 Task: Look for properties with accessible parking spots.
Action: Mouse moved to (1168, 173)
Screenshot: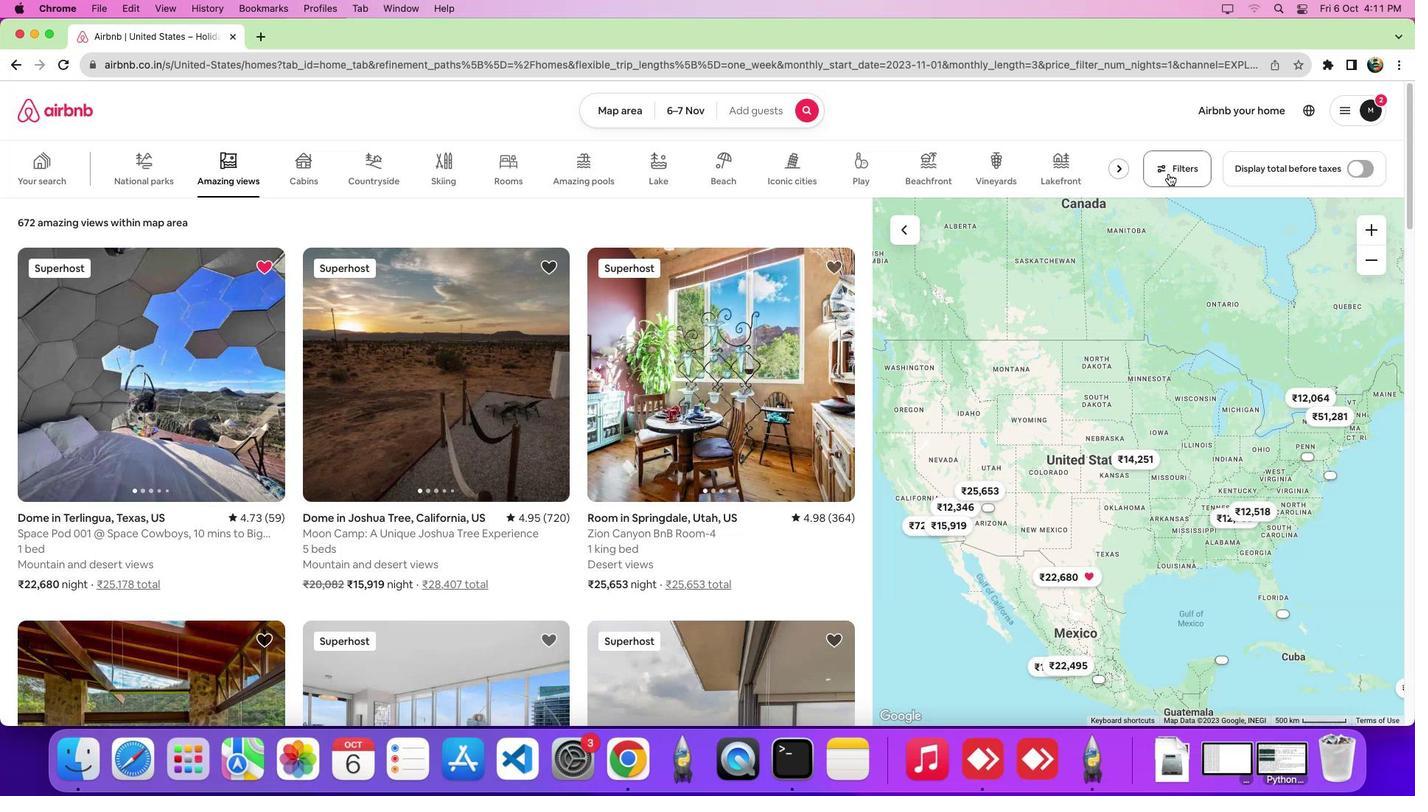
Action: Mouse pressed left at (1168, 173)
Screenshot: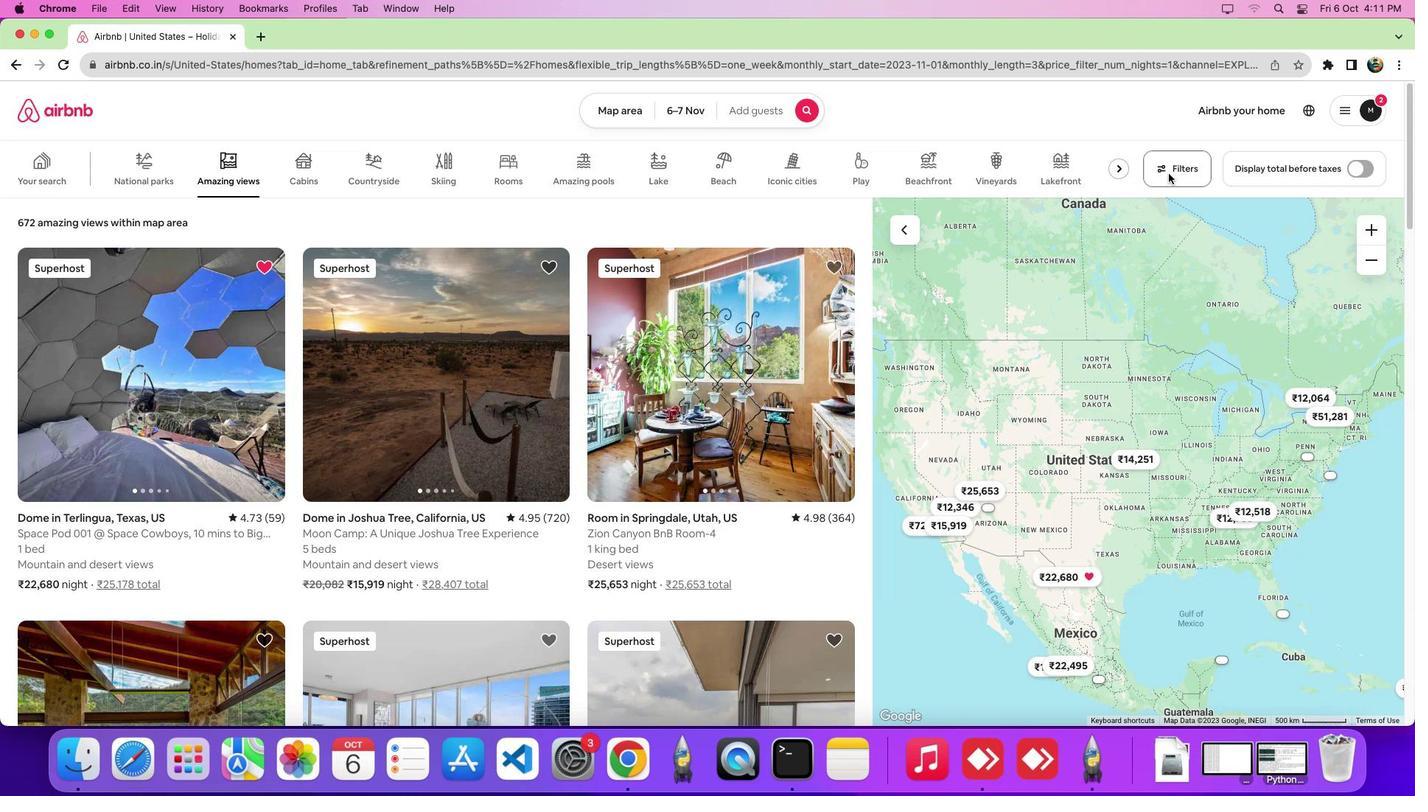 
Action: Mouse pressed left at (1168, 173)
Screenshot: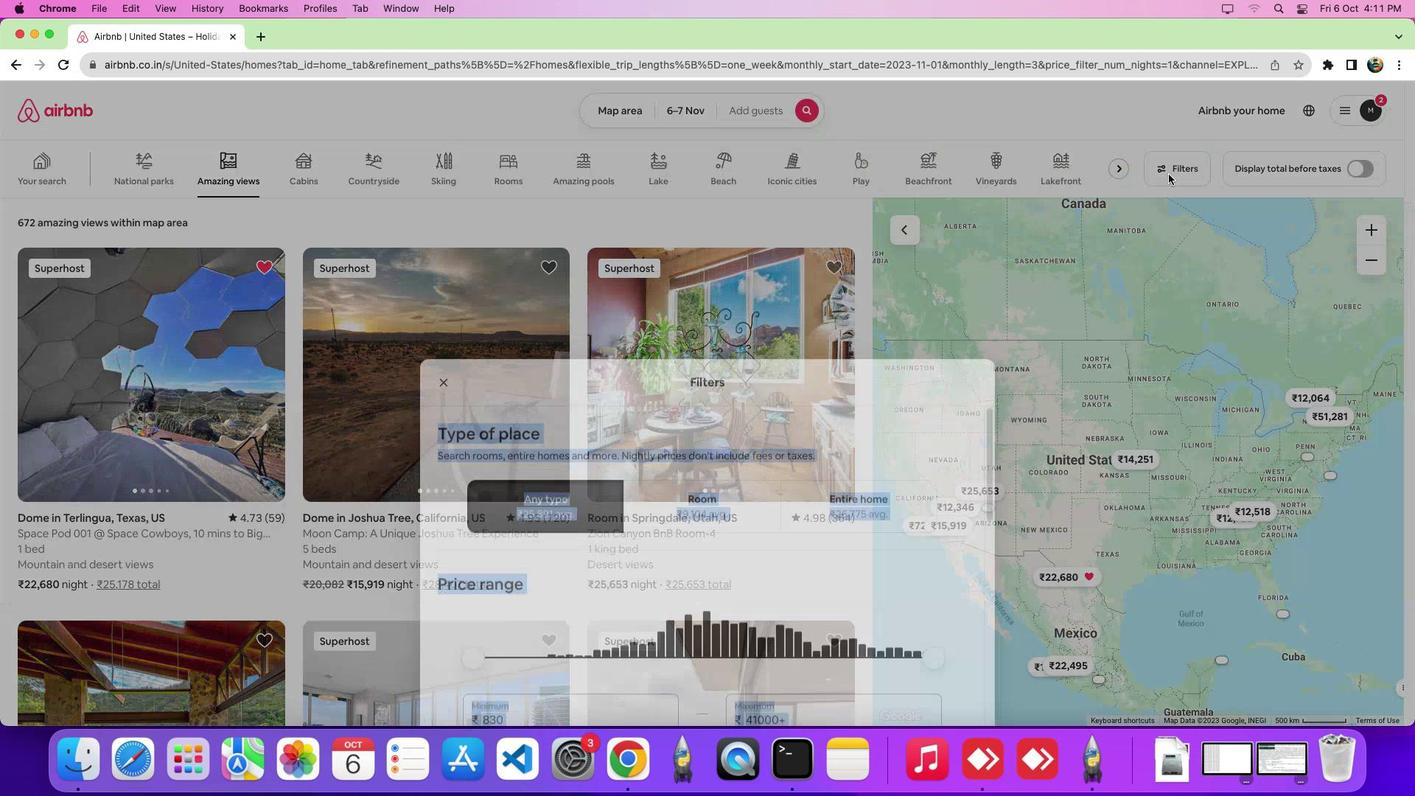 
Action: Mouse moved to (1168, 170)
Screenshot: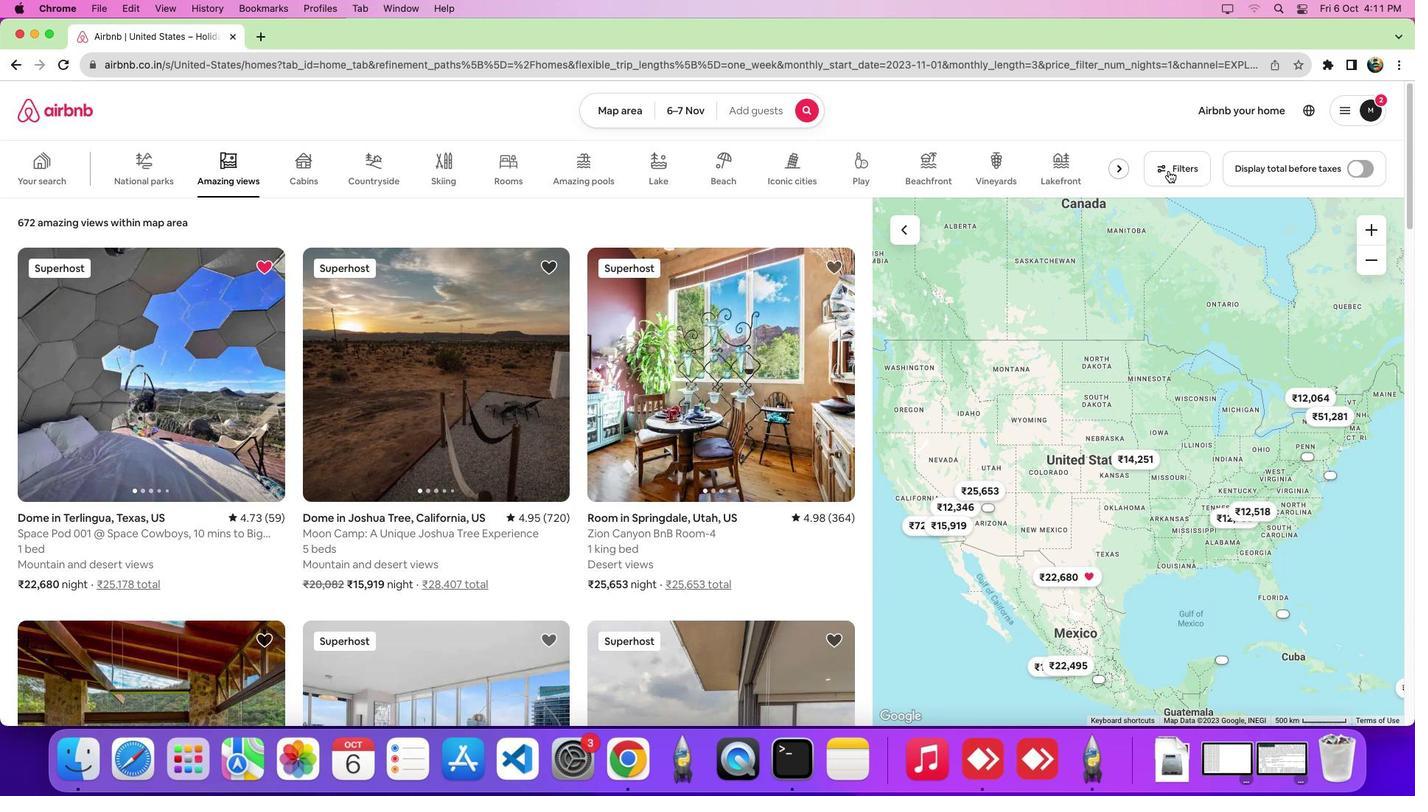 
Action: Mouse pressed left at (1168, 170)
Screenshot: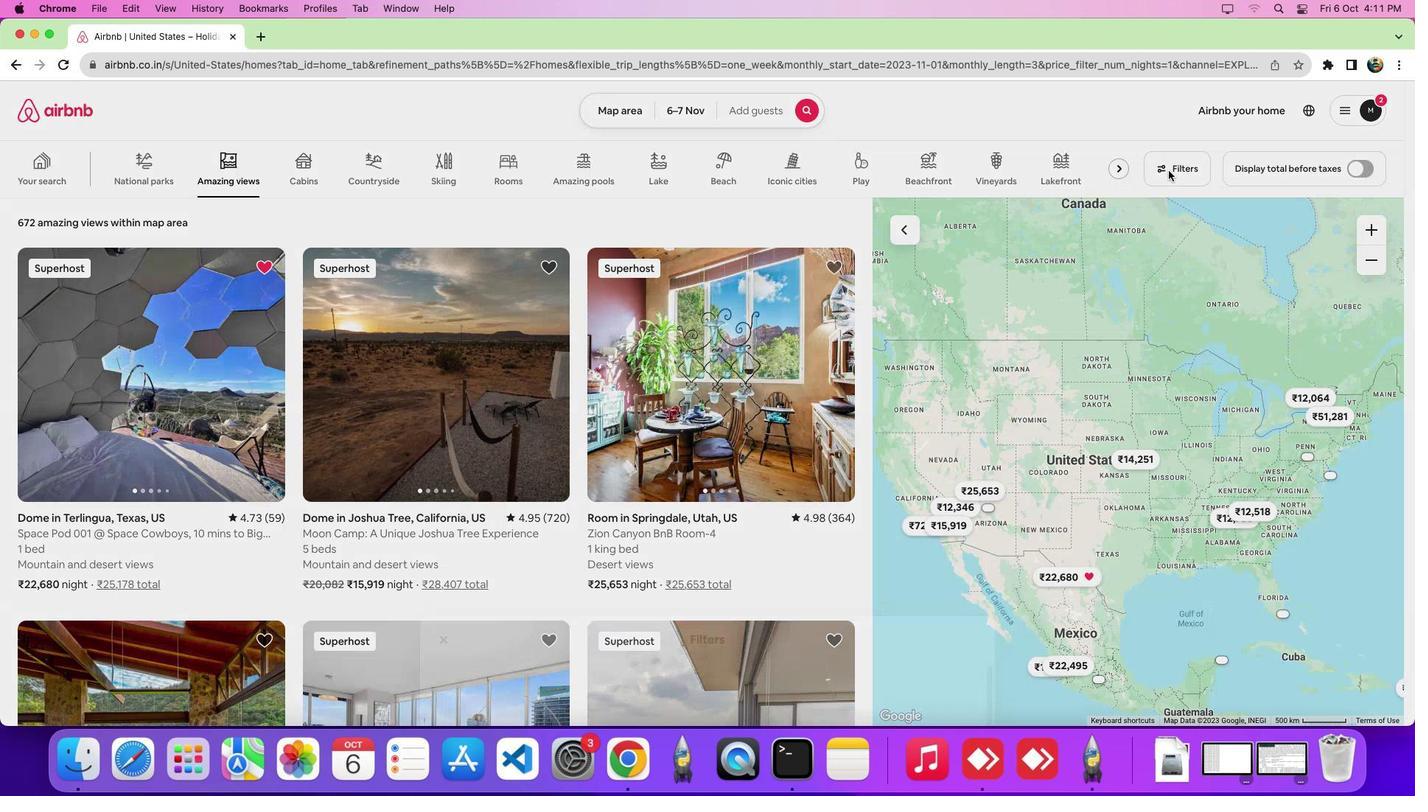 
Action: Mouse moved to (717, 244)
Screenshot: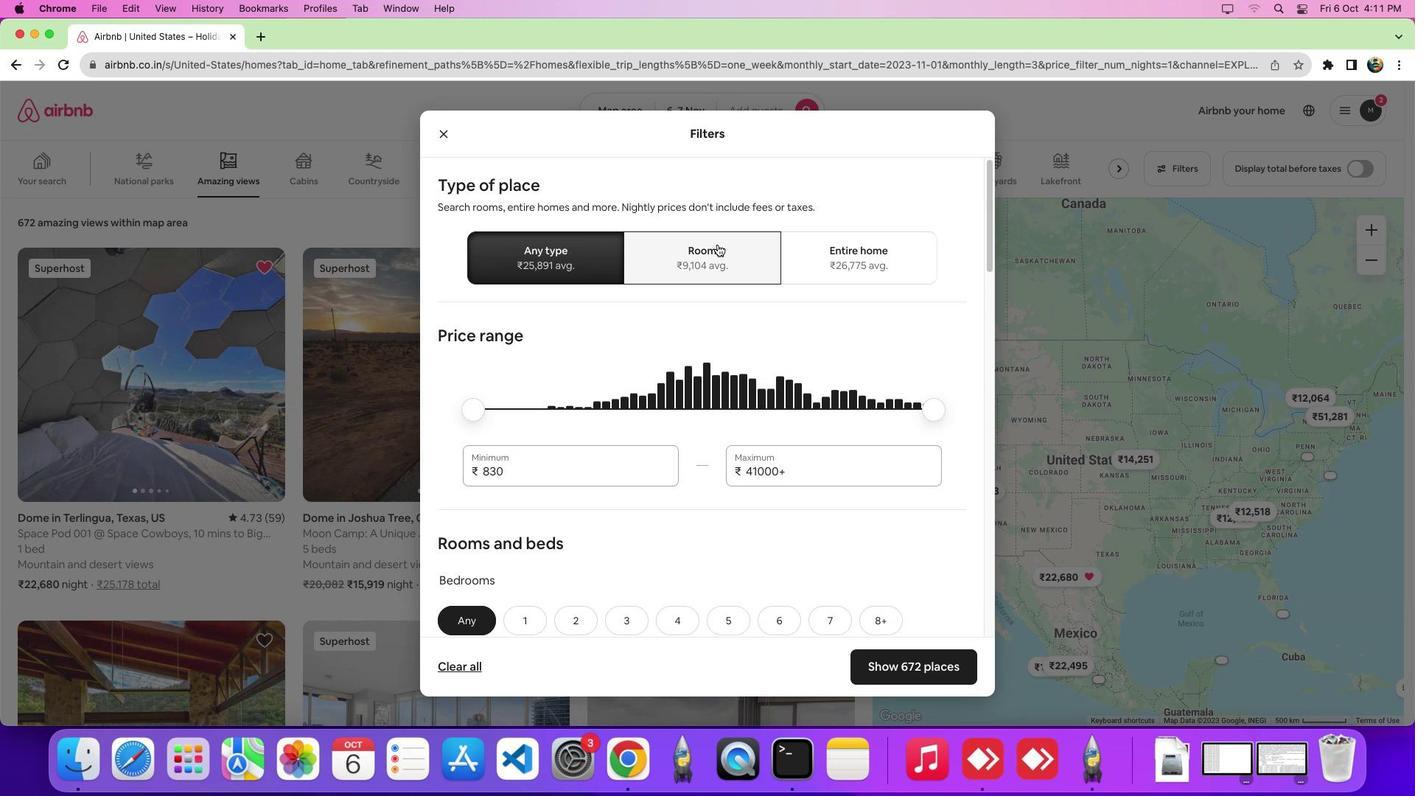 
Action: Mouse pressed left at (717, 244)
Screenshot: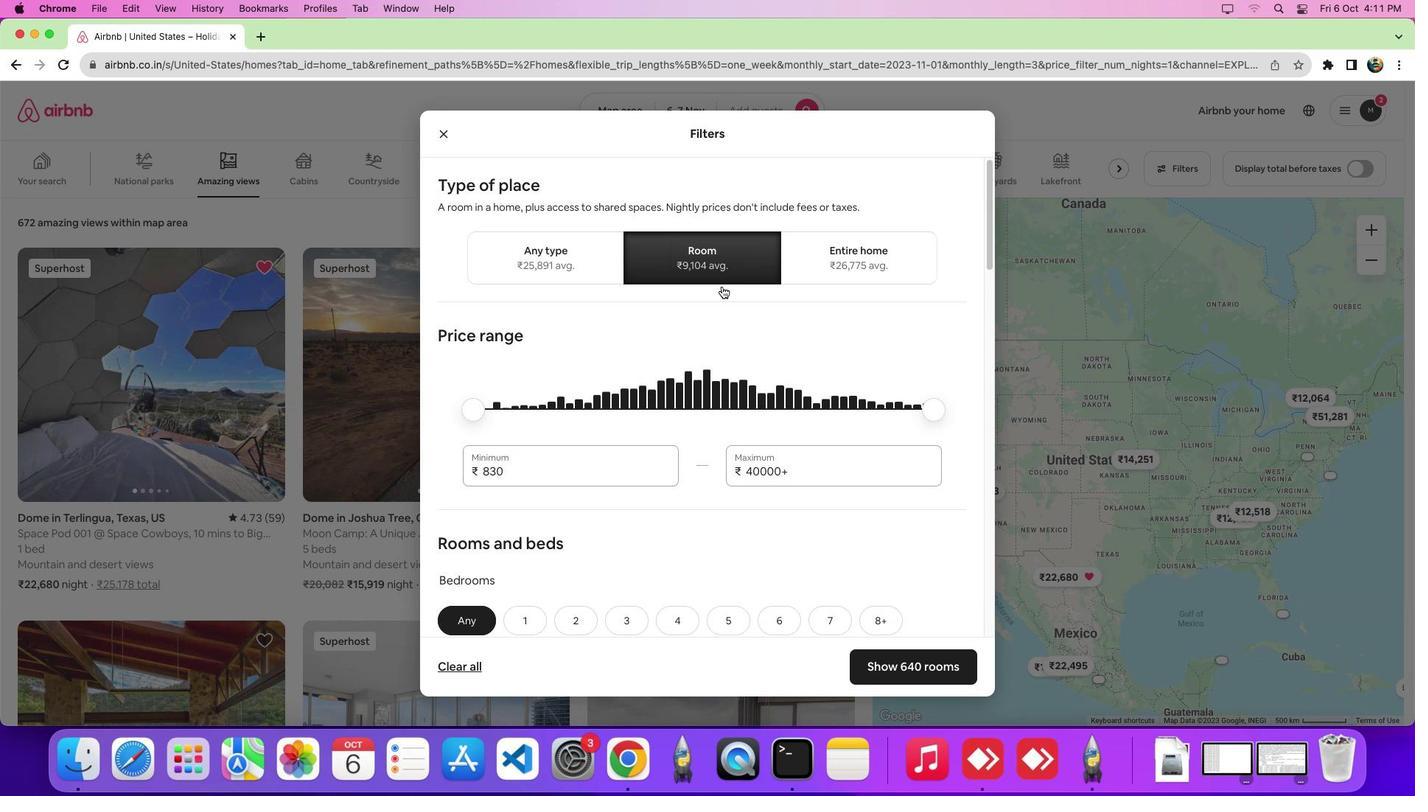 
Action: Mouse moved to (740, 379)
Screenshot: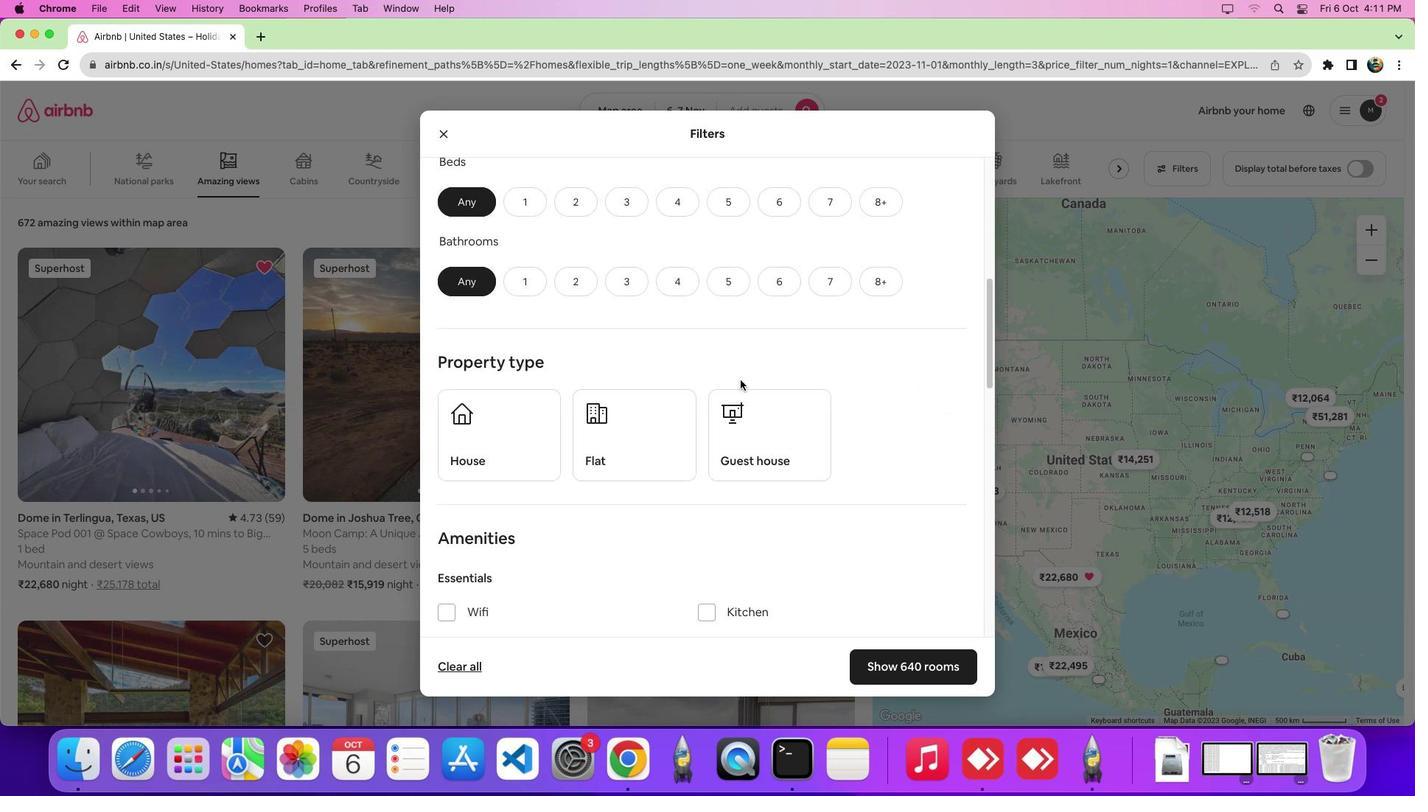 
Action: Mouse scrolled (740, 379) with delta (0, 0)
Screenshot: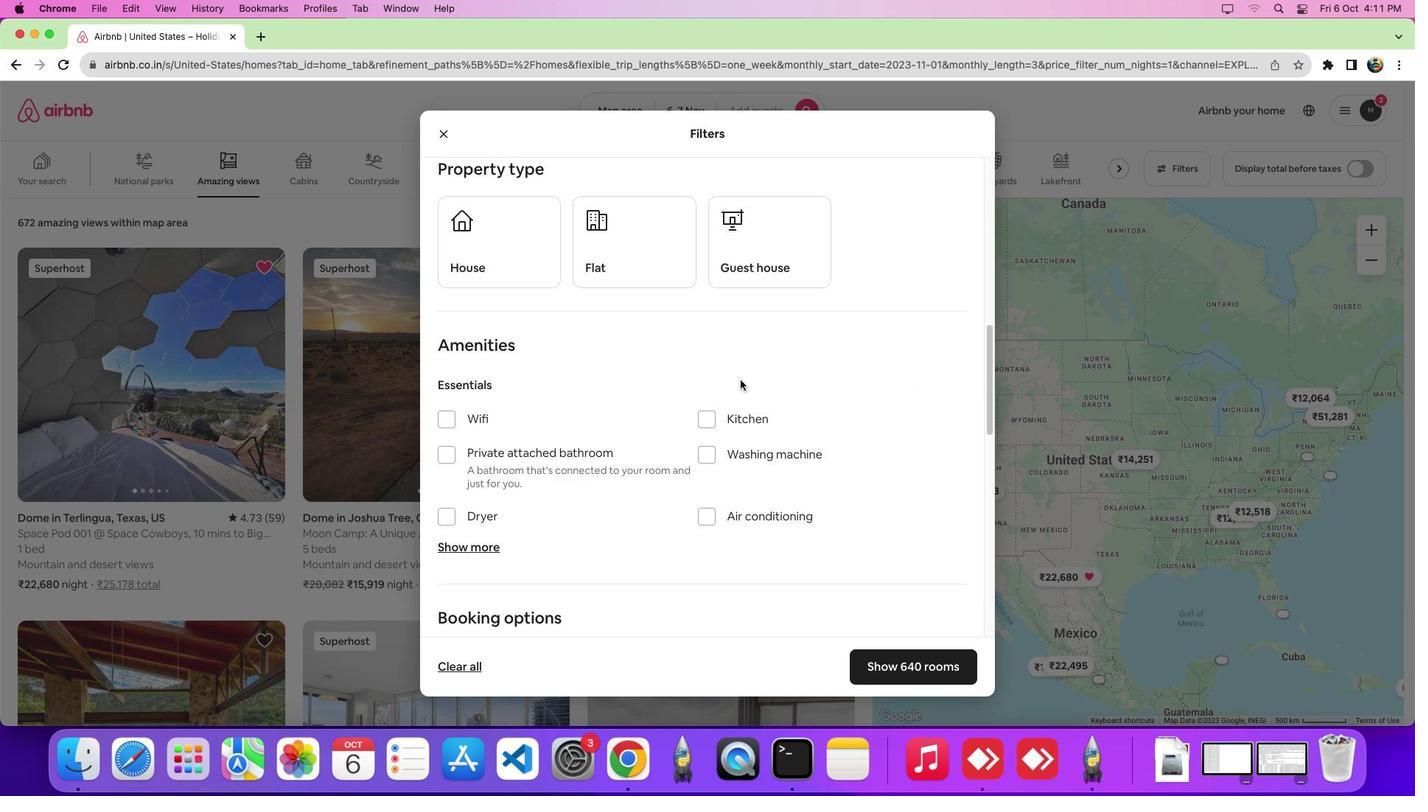 
Action: Mouse scrolled (740, 379) with delta (0, 0)
Screenshot: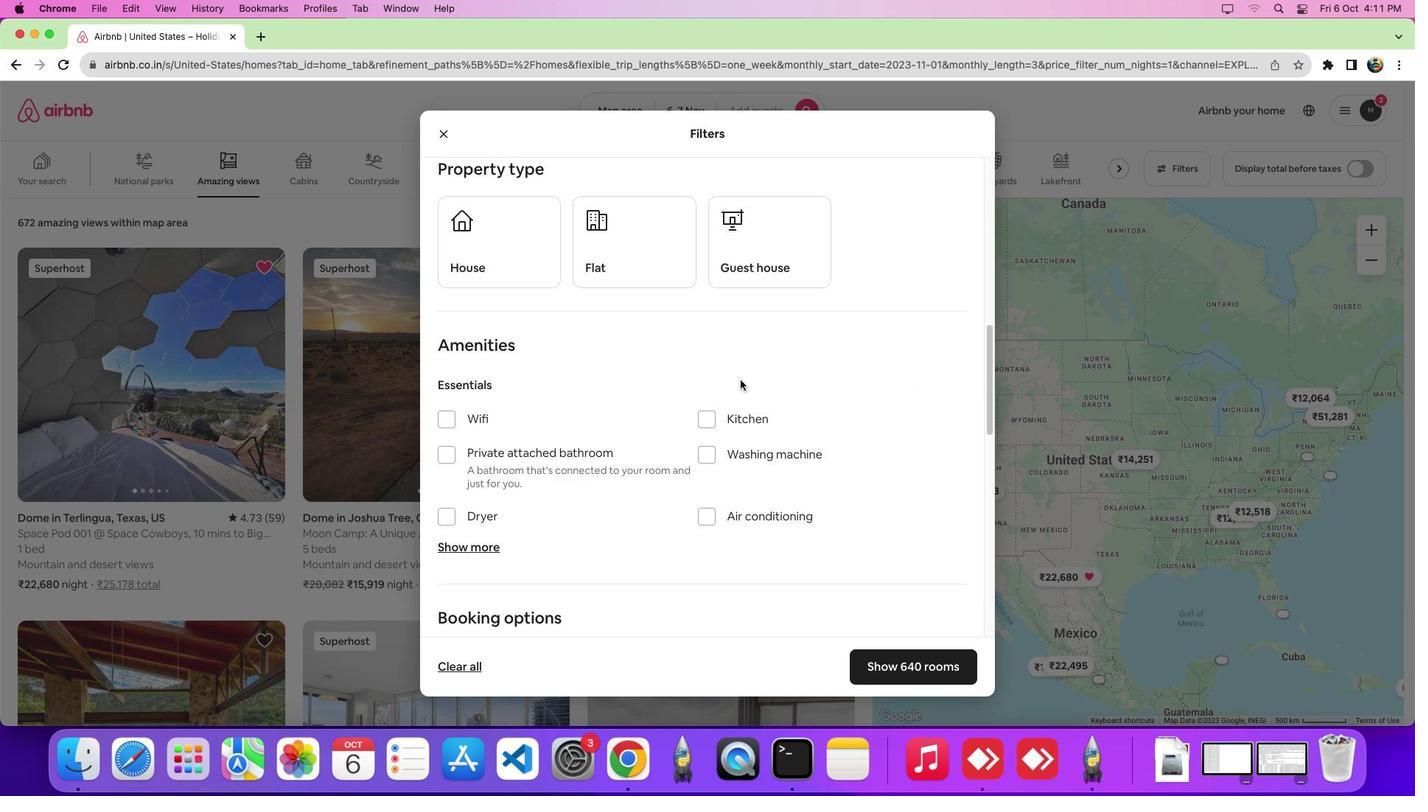 
Action: Mouse scrolled (740, 379) with delta (0, -6)
Screenshot: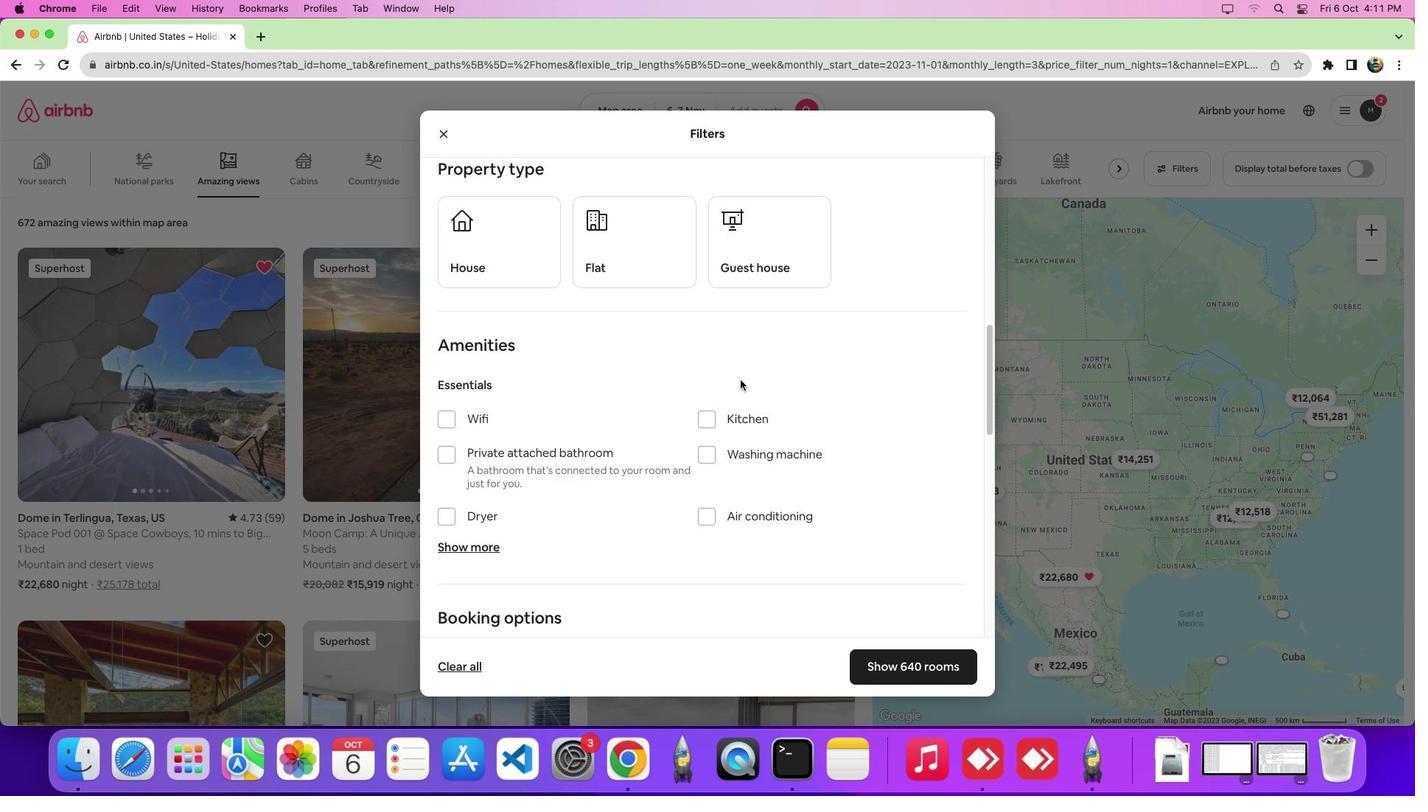 
Action: Mouse scrolled (740, 379) with delta (0, -8)
Screenshot: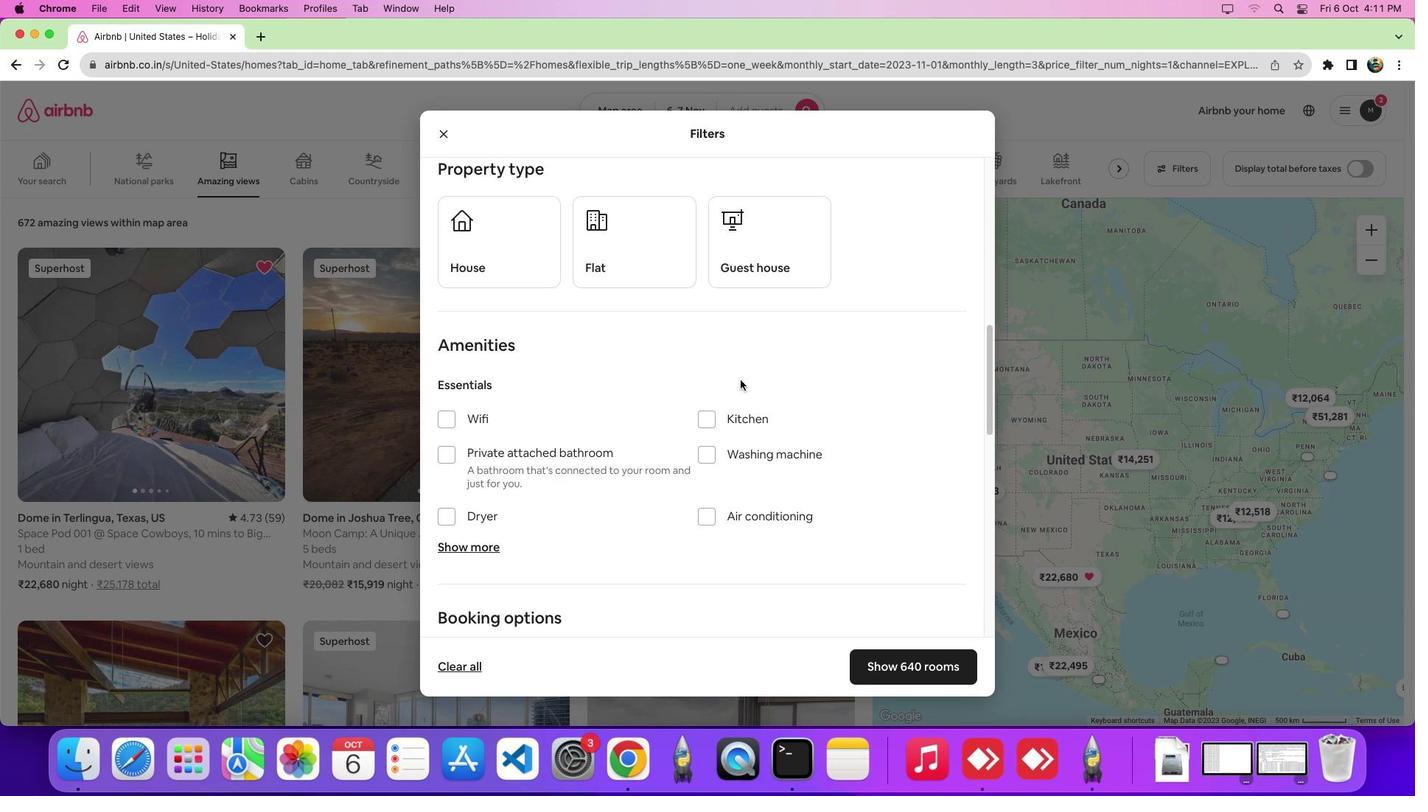 
Action: Mouse scrolled (740, 379) with delta (0, 0)
Screenshot: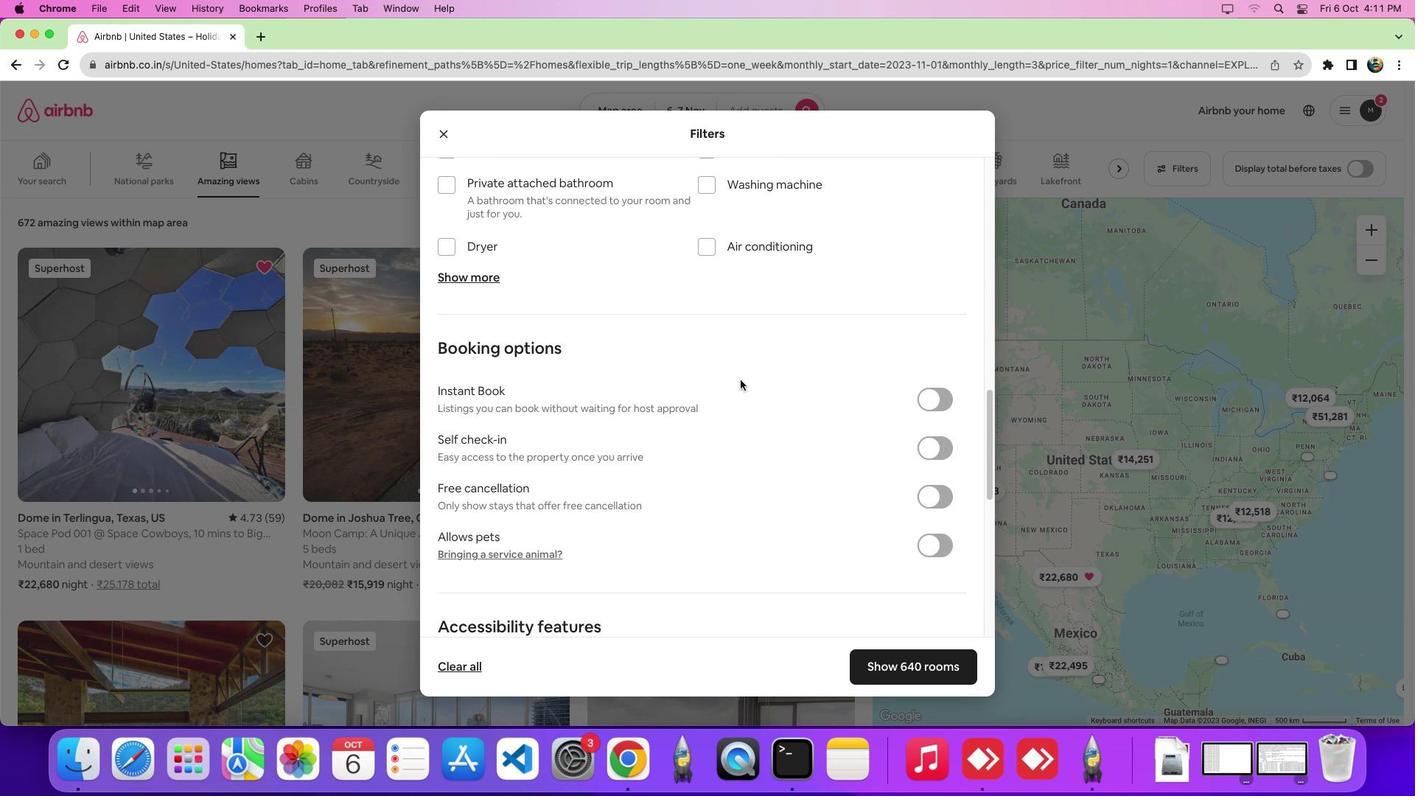 
Action: Mouse scrolled (740, 379) with delta (0, 0)
Screenshot: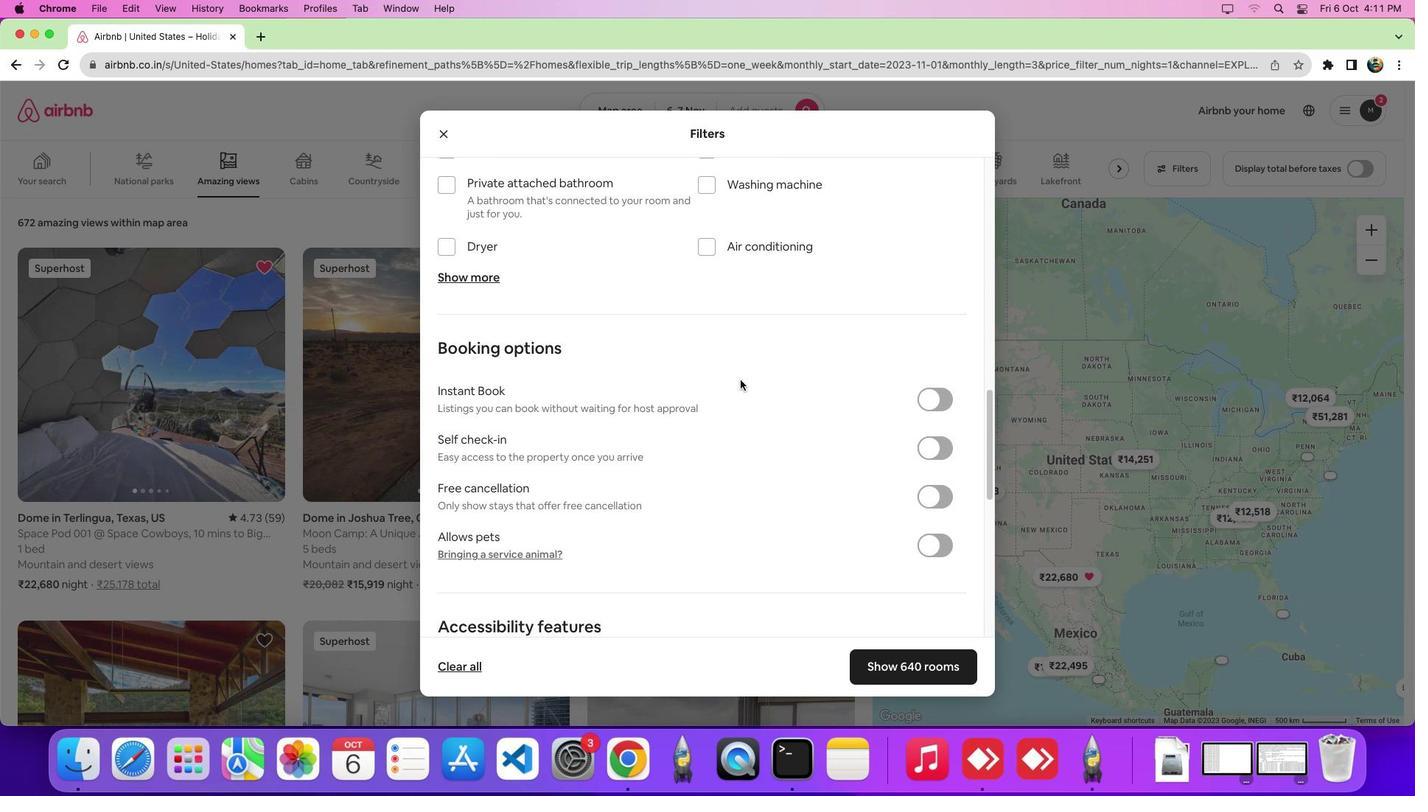 
Action: Mouse scrolled (740, 379) with delta (0, -5)
Screenshot: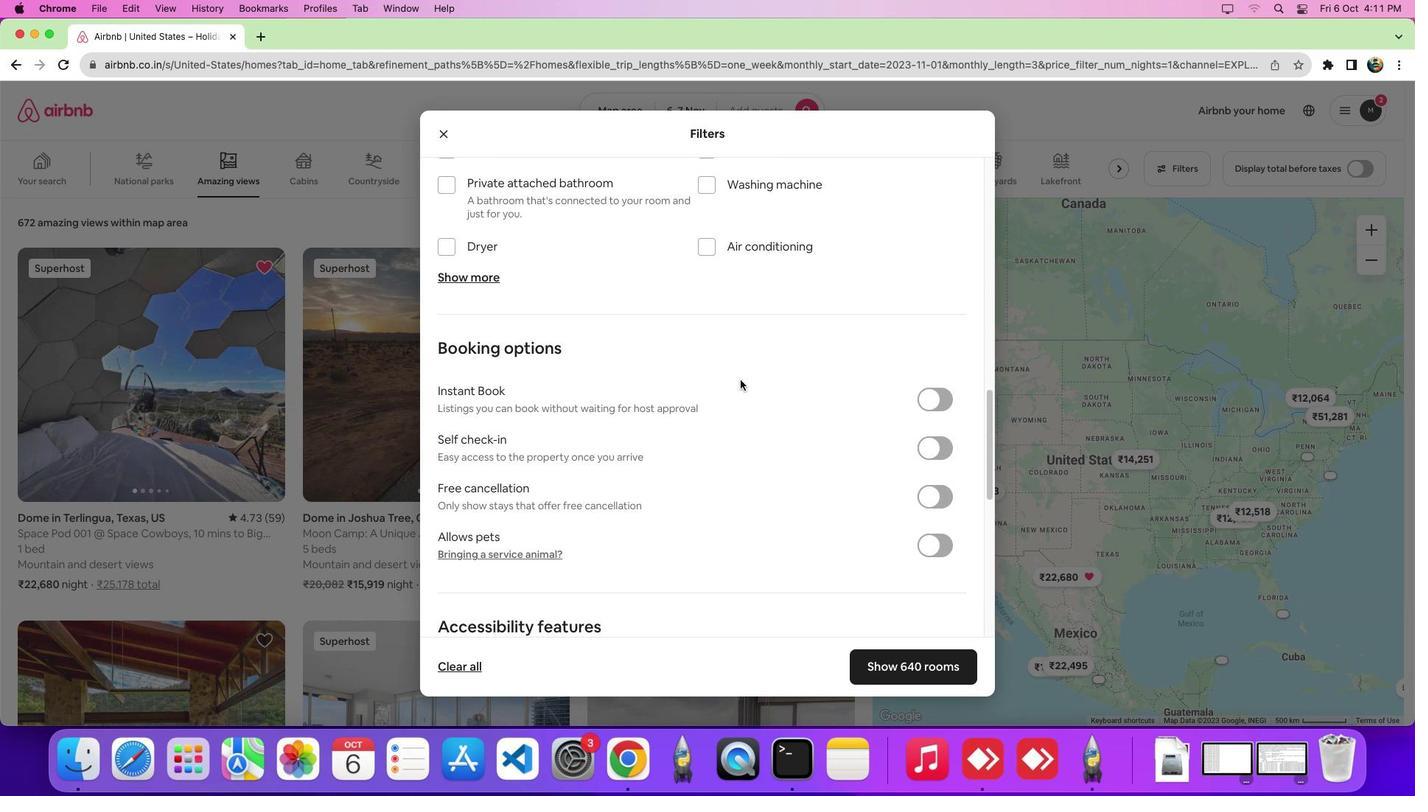 
Action: Mouse scrolled (740, 379) with delta (0, 0)
Screenshot: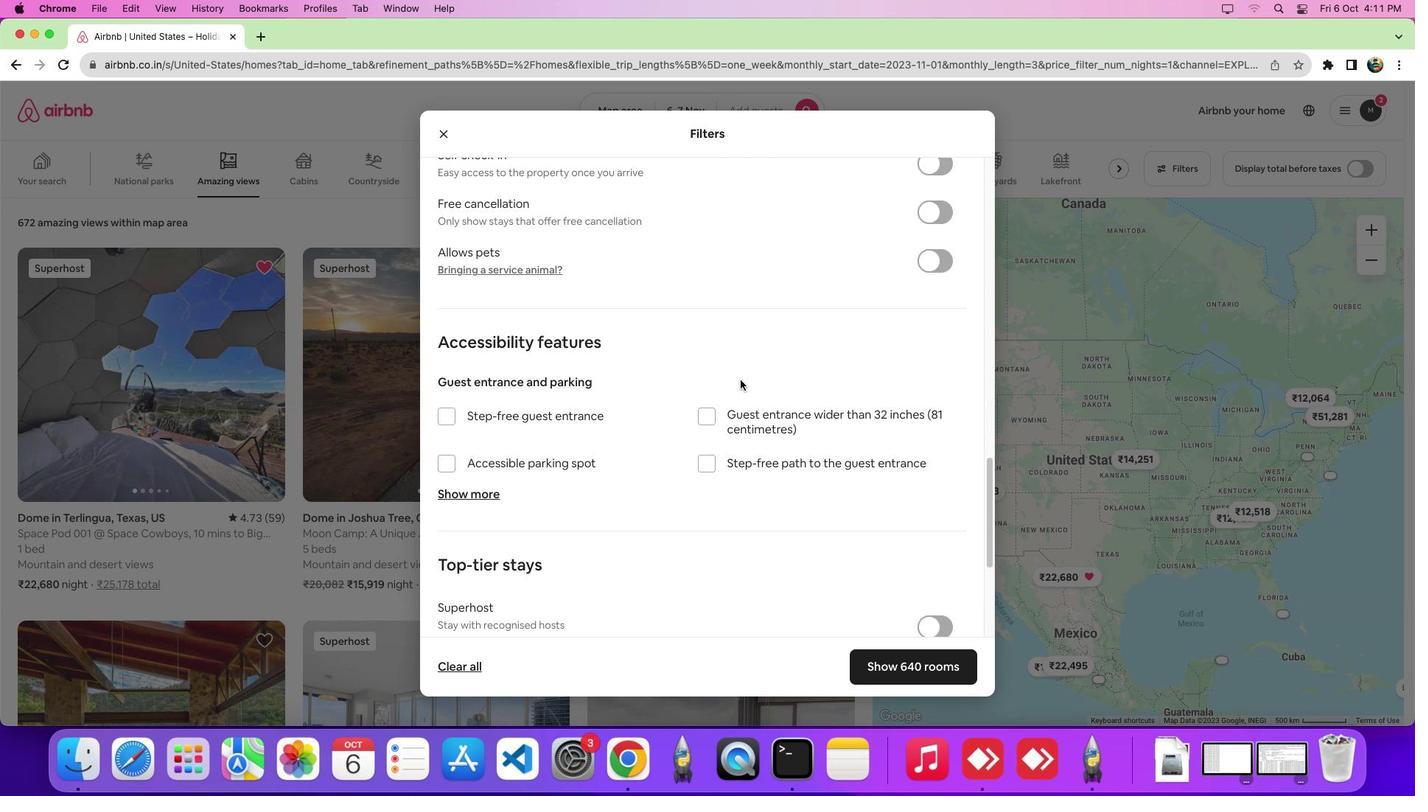 
Action: Mouse scrolled (740, 379) with delta (0, 0)
Screenshot: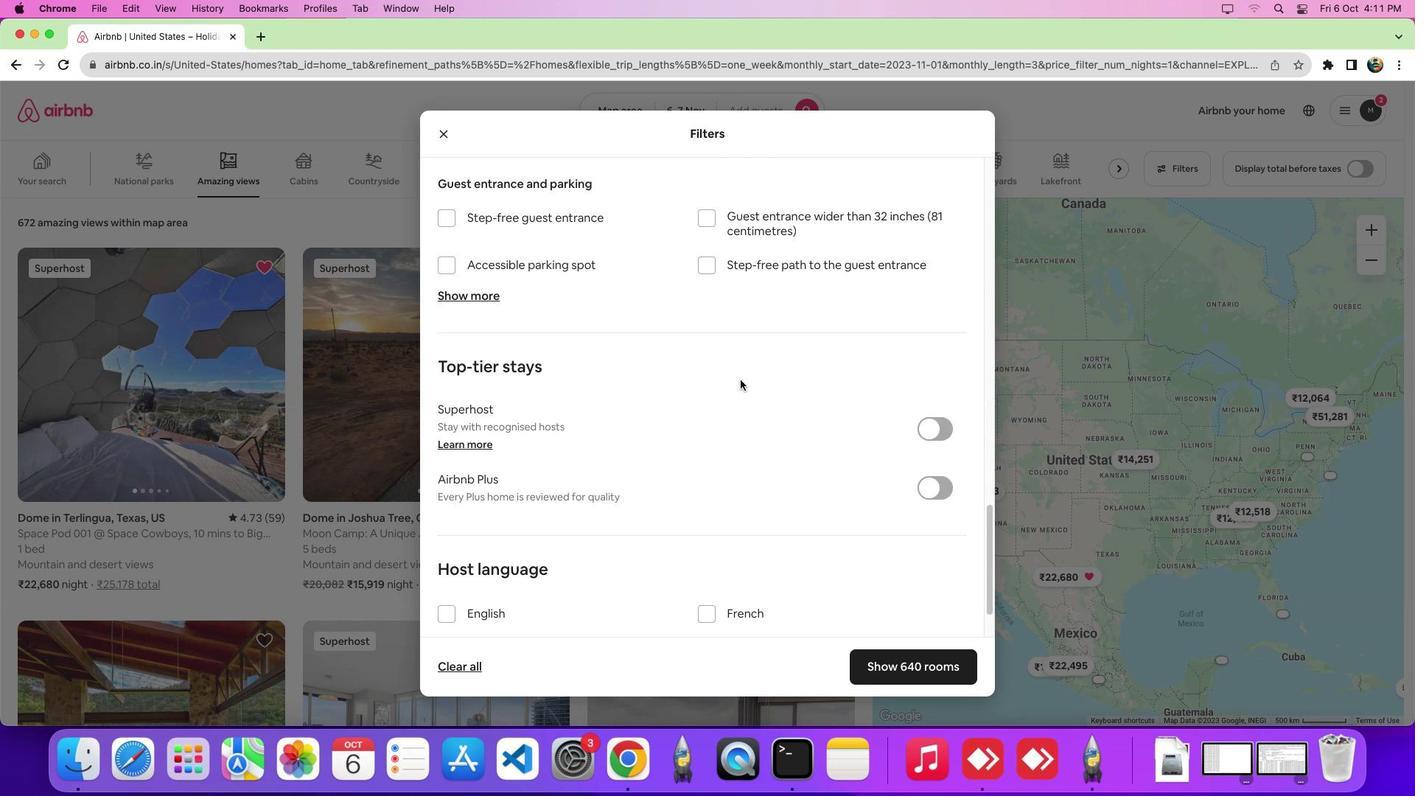 
Action: Mouse scrolled (740, 379) with delta (0, -5)
Screenshot: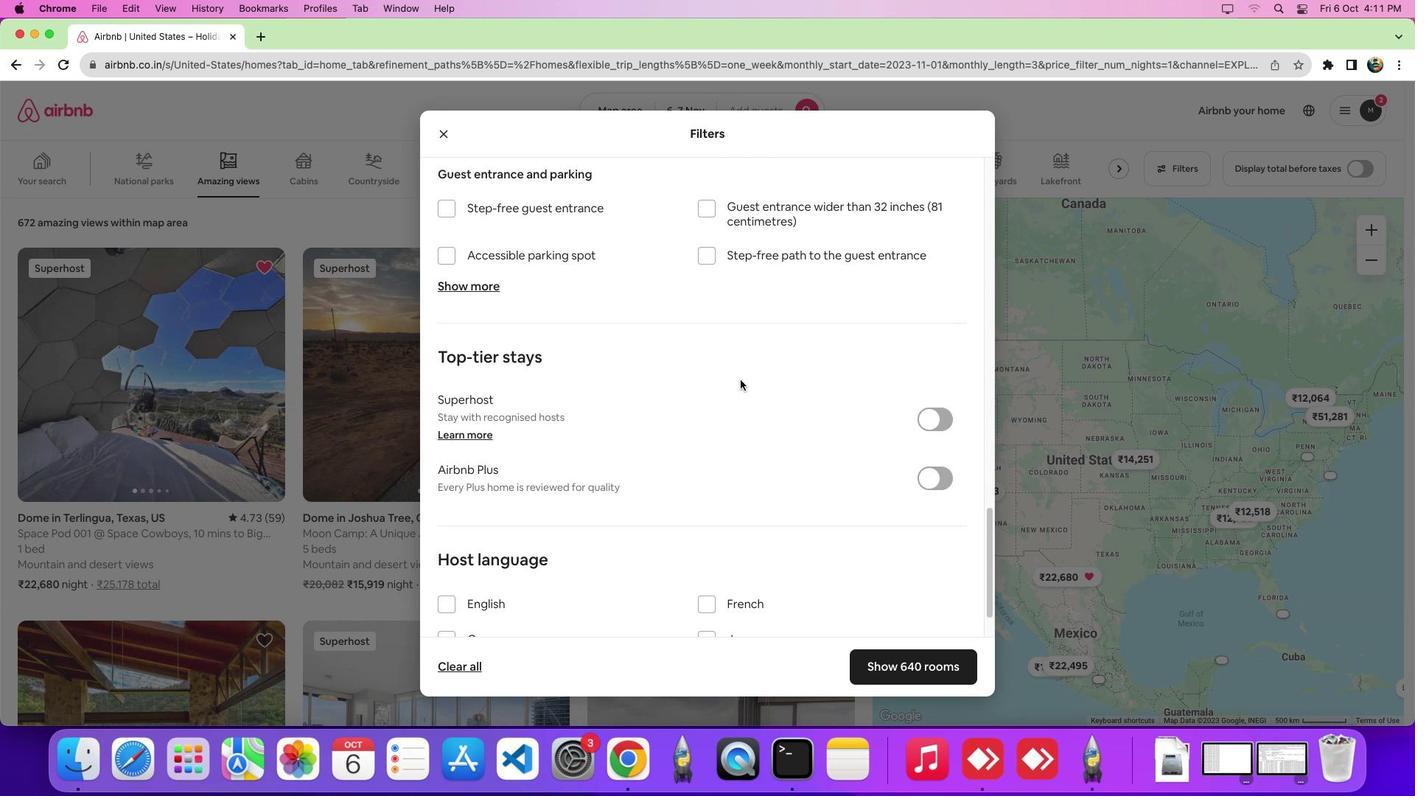 
Action: Mouse scrolled (740, 379) with delta (0, -5)
Screenshot: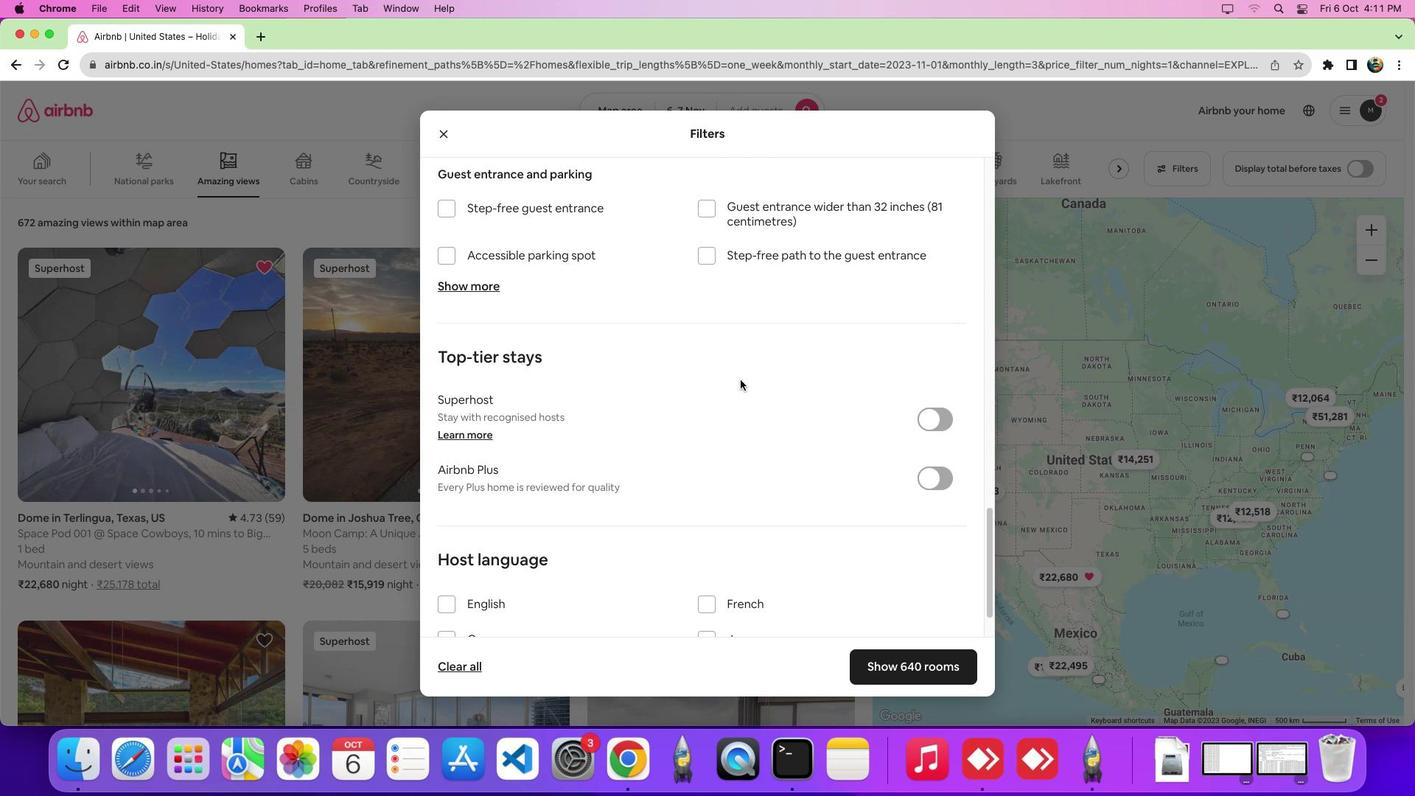 
Action: Mouse scrolled (740, 379) with delta (0, 0)
Screenshot: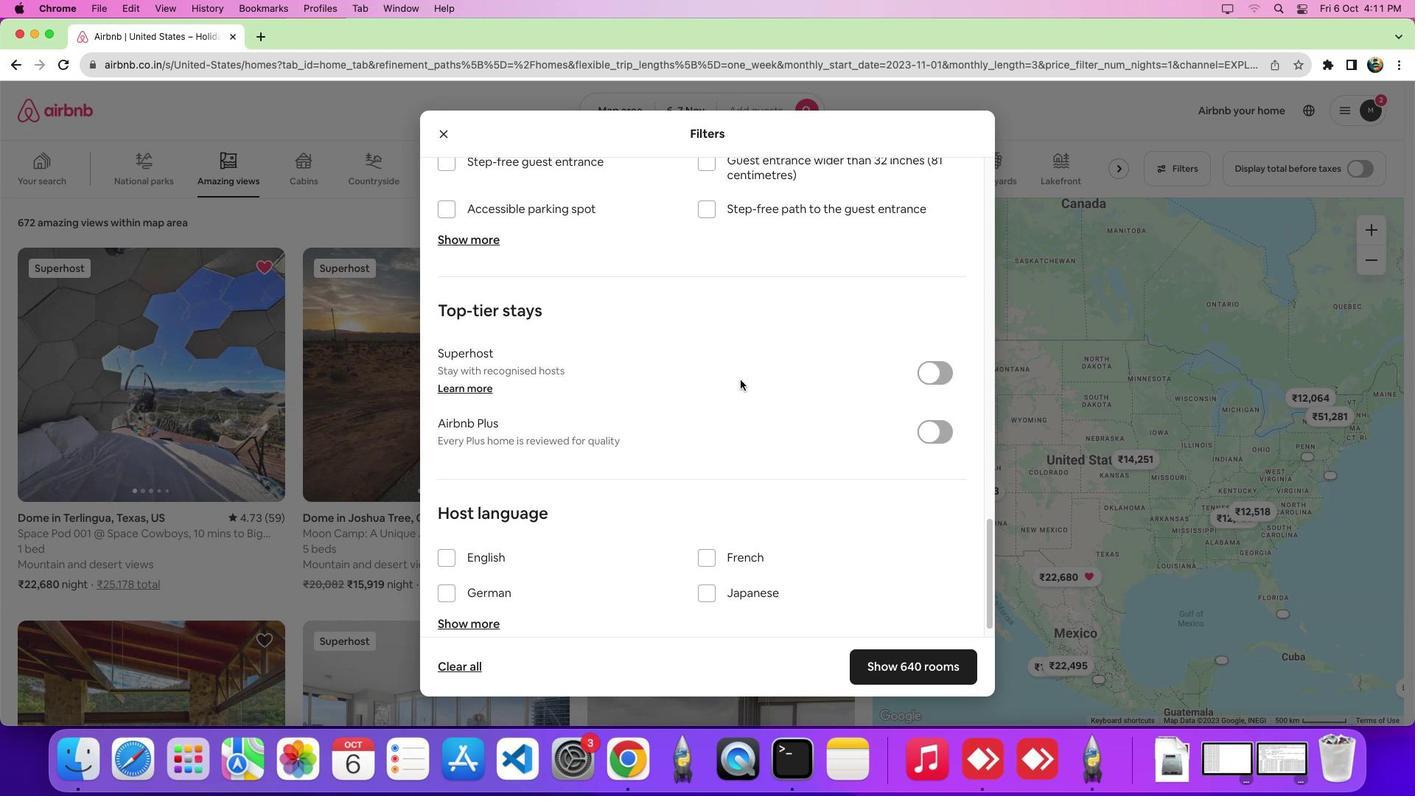
Action: Mouse scrolled (740, 379) with delta (0, 0)
Screenshot: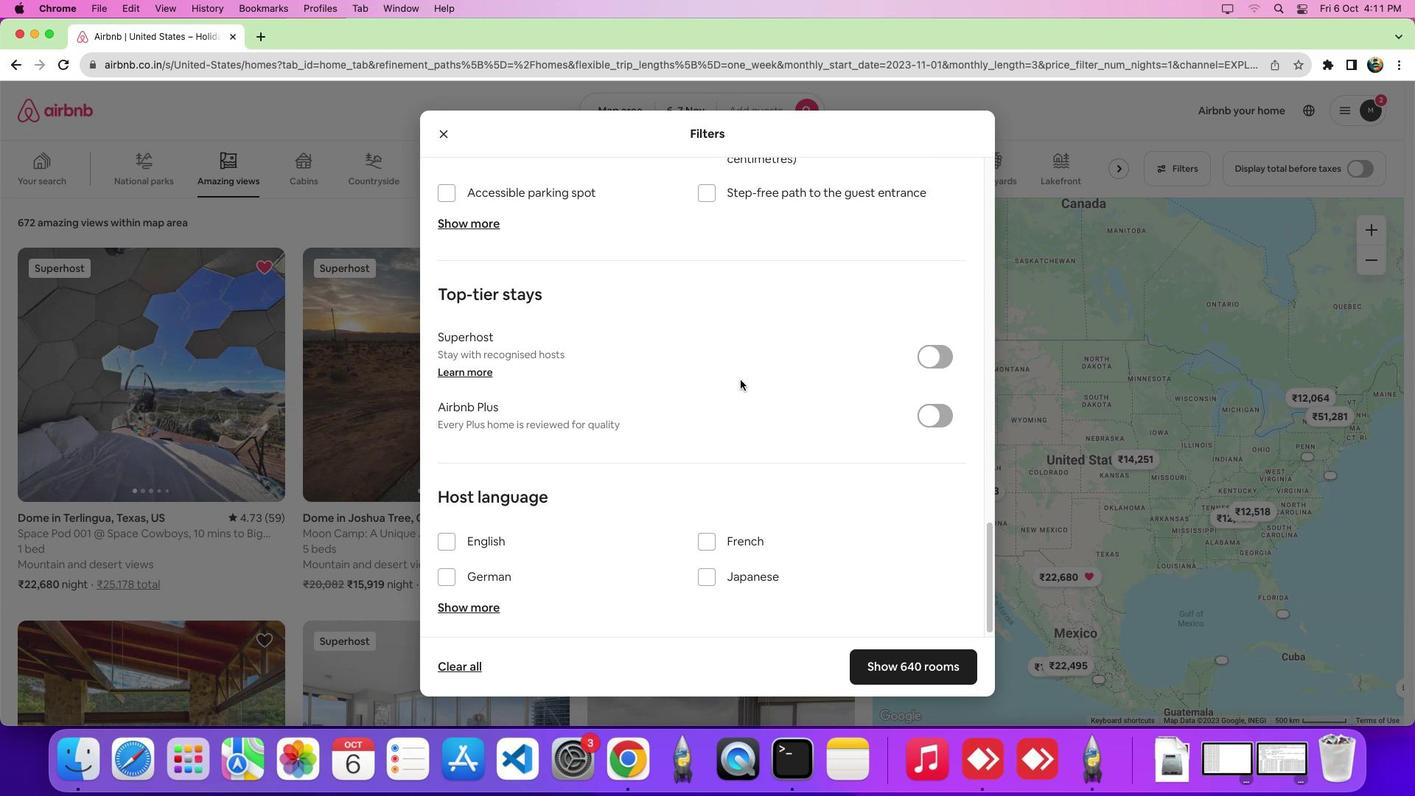 
Action: Mouse scrolled (740, 379) with delta (0, -1)
Screenshot: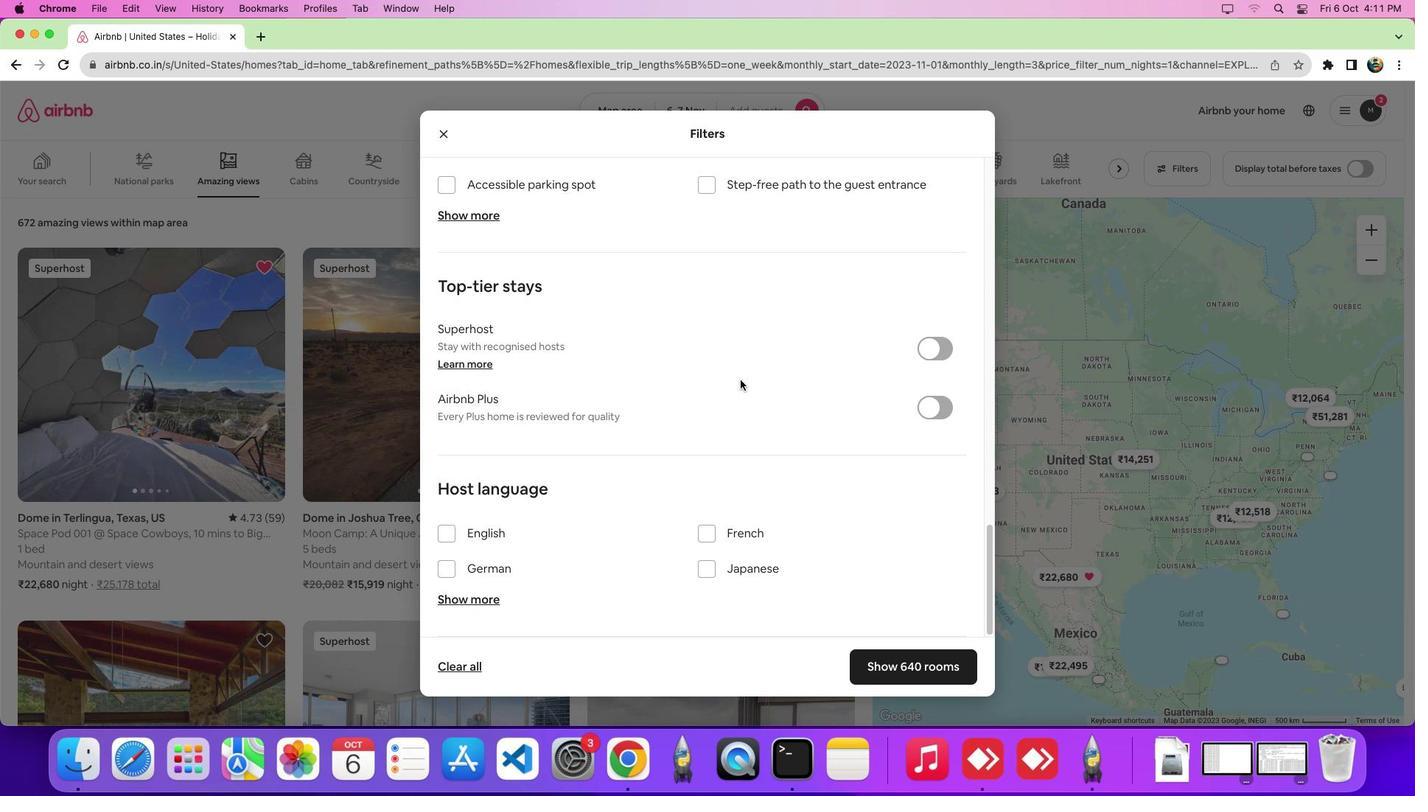 
Action: Mouse scrolled (740, 379) with delta (0, 0)
Screenshot: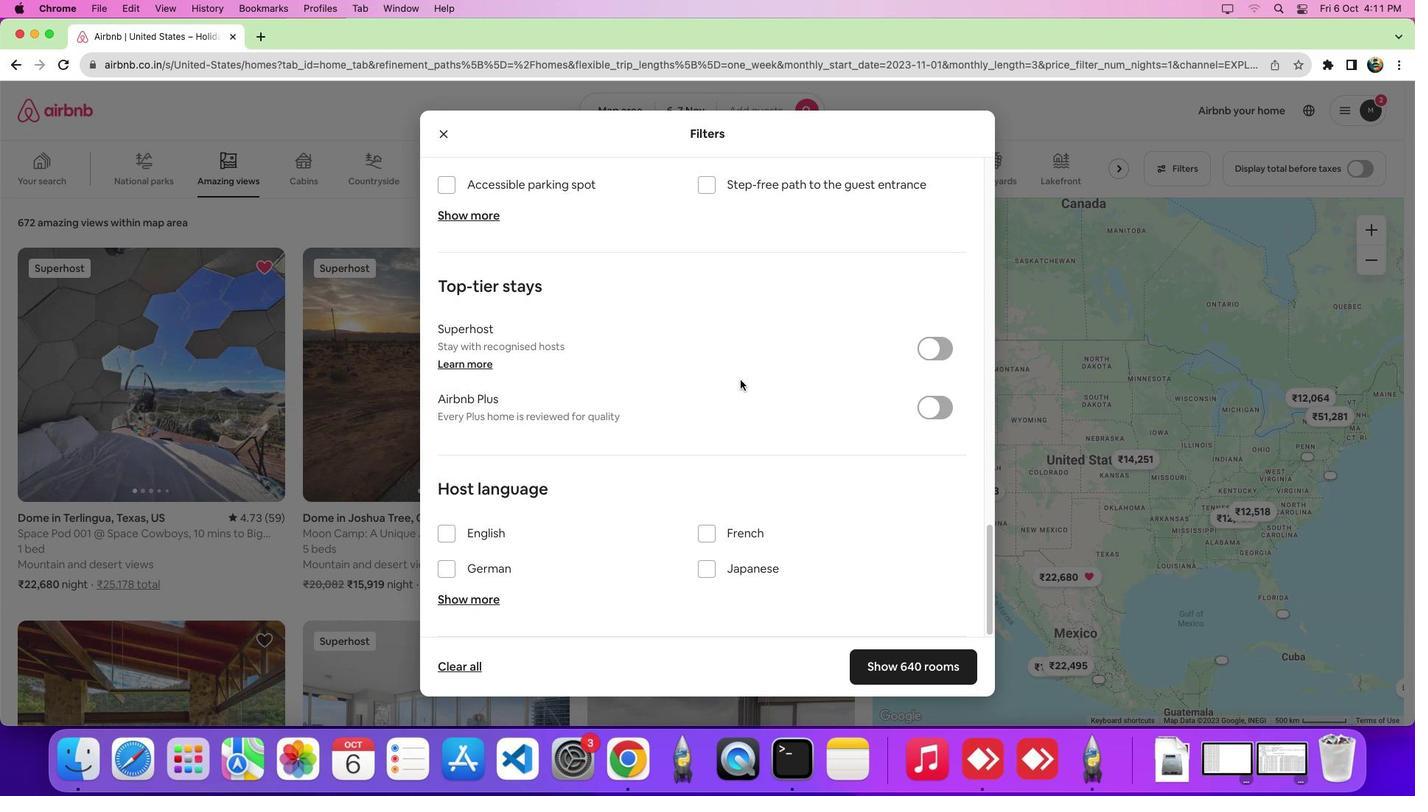 
Action: Mouse scrolled (740, 379) with delta (0, 0)
Screenshot: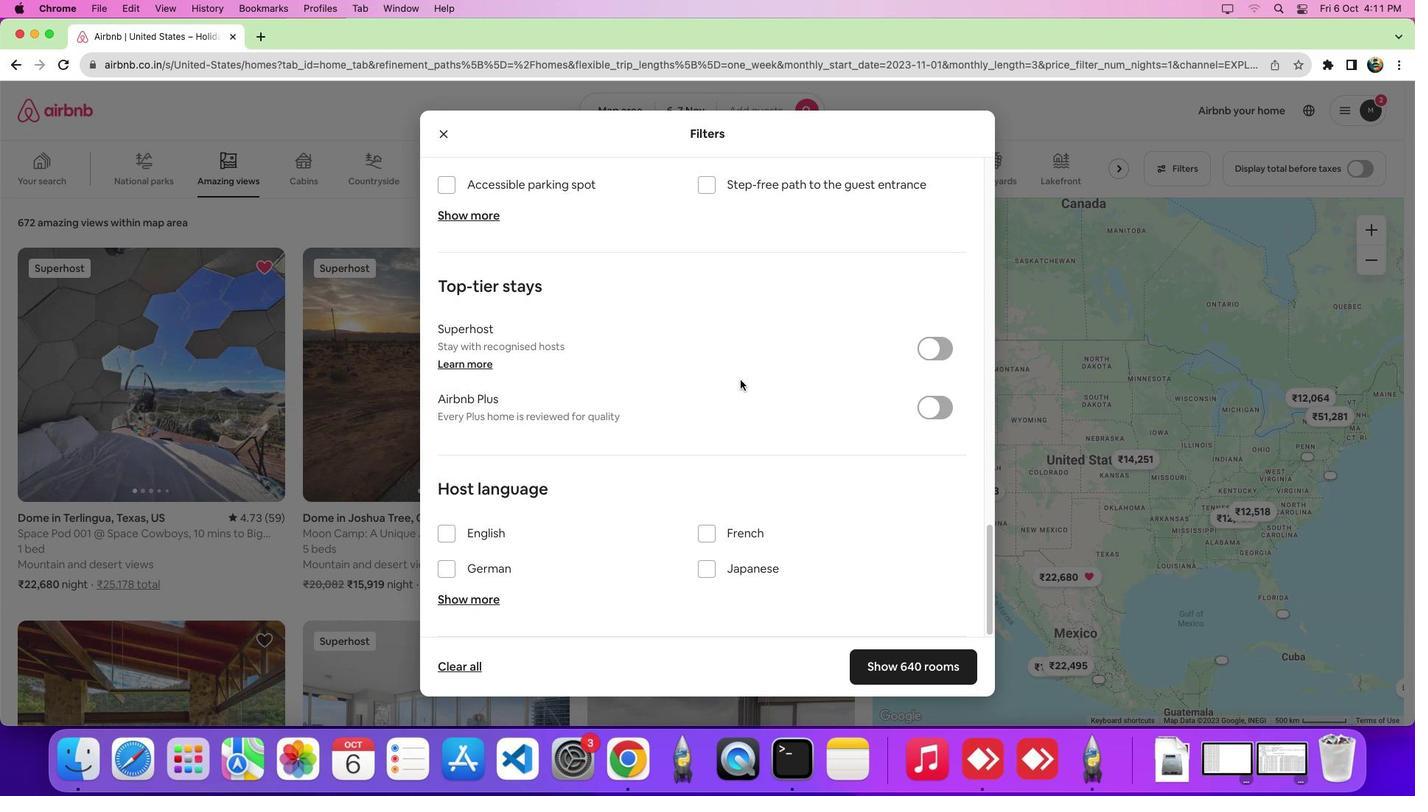 
Action: Mouse scrolled (740, 379) with delta (0, 0)
Screenshot: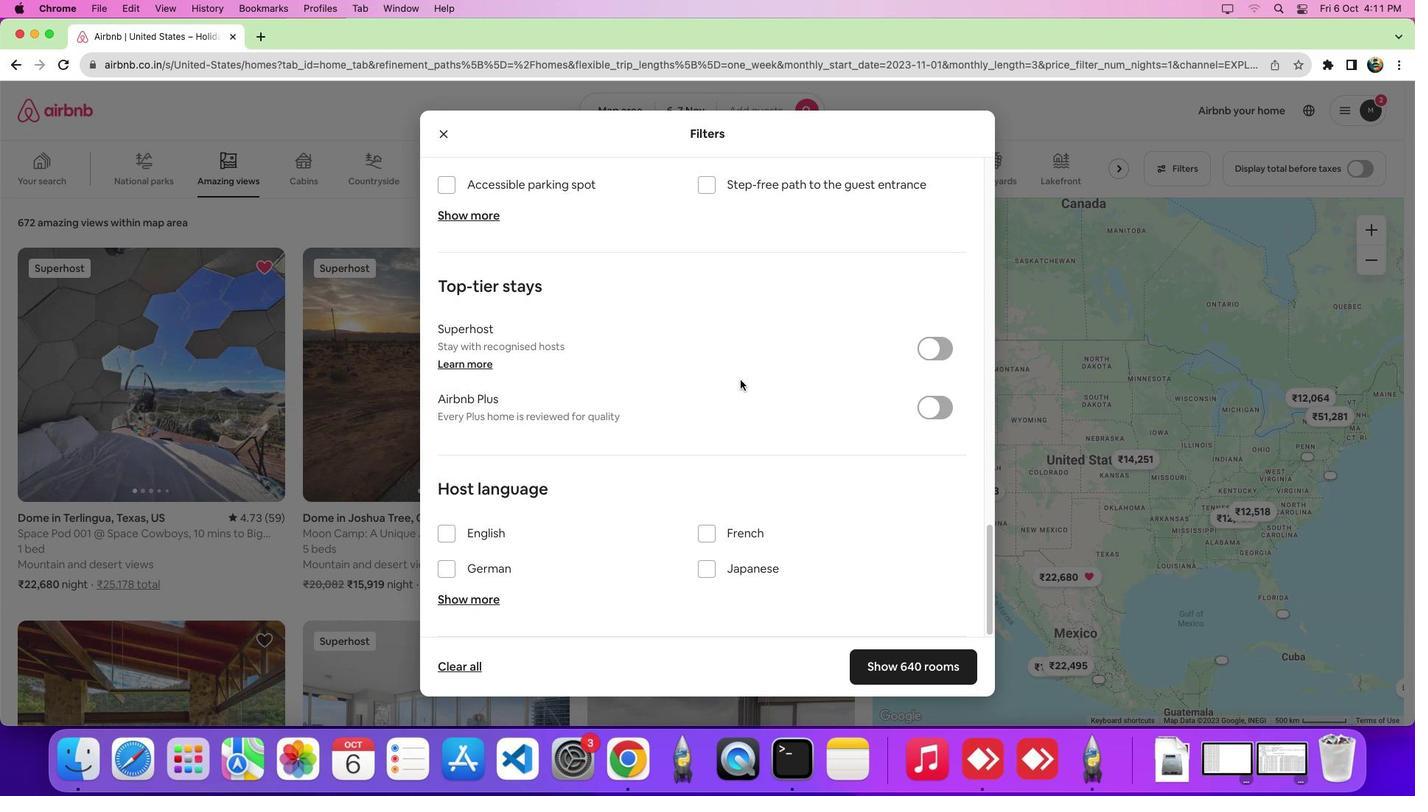 
Action: Mouse scrolled (740, 379) with delta (0, -5)
Screenshot: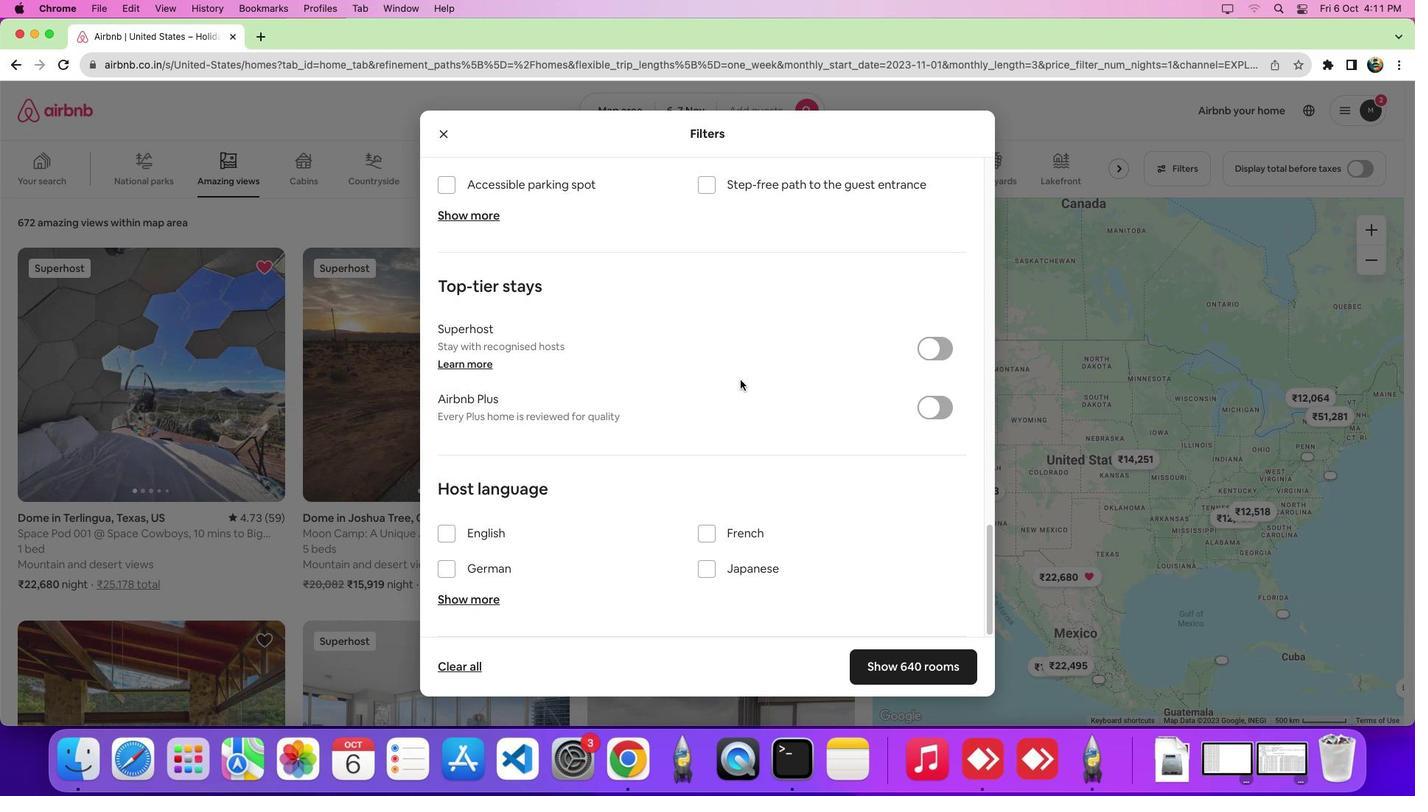 
Action: Mouse moved to (744, 355)
Screenshot: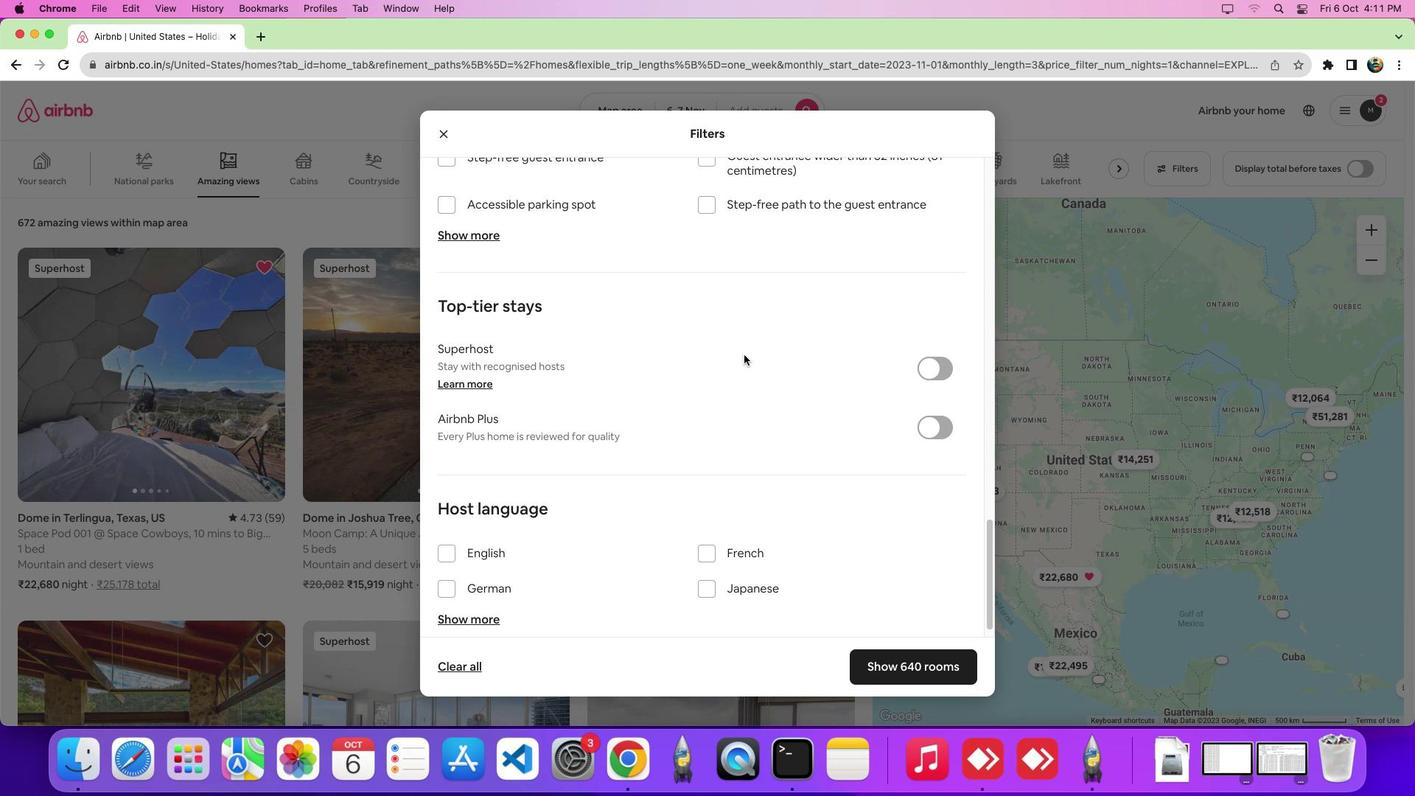 
Action: Mouse scrolled (744, 355) with delta (0, 0)
Screenshot: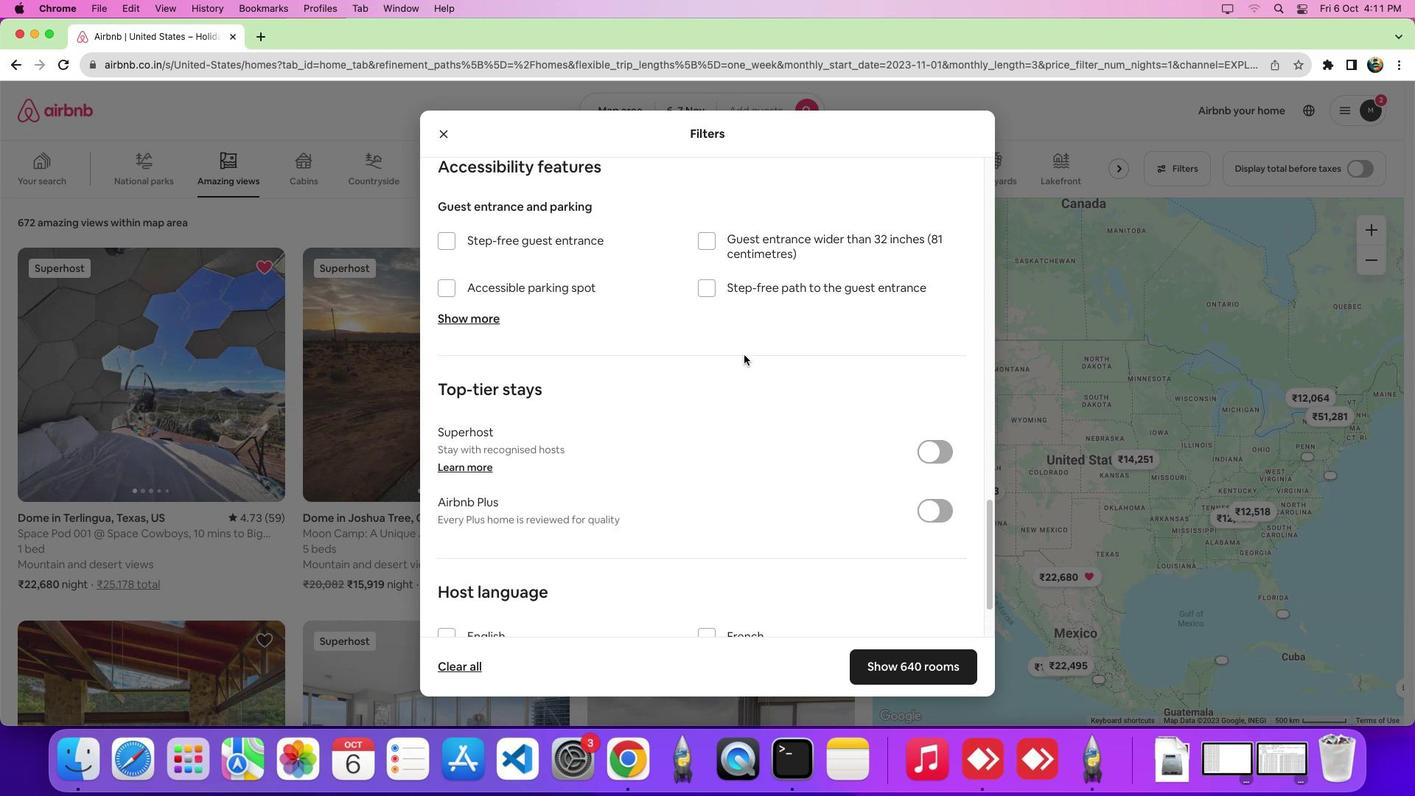 
Action: Mouse scrolled (744, 355) with delta (0, 0)
Screenshot: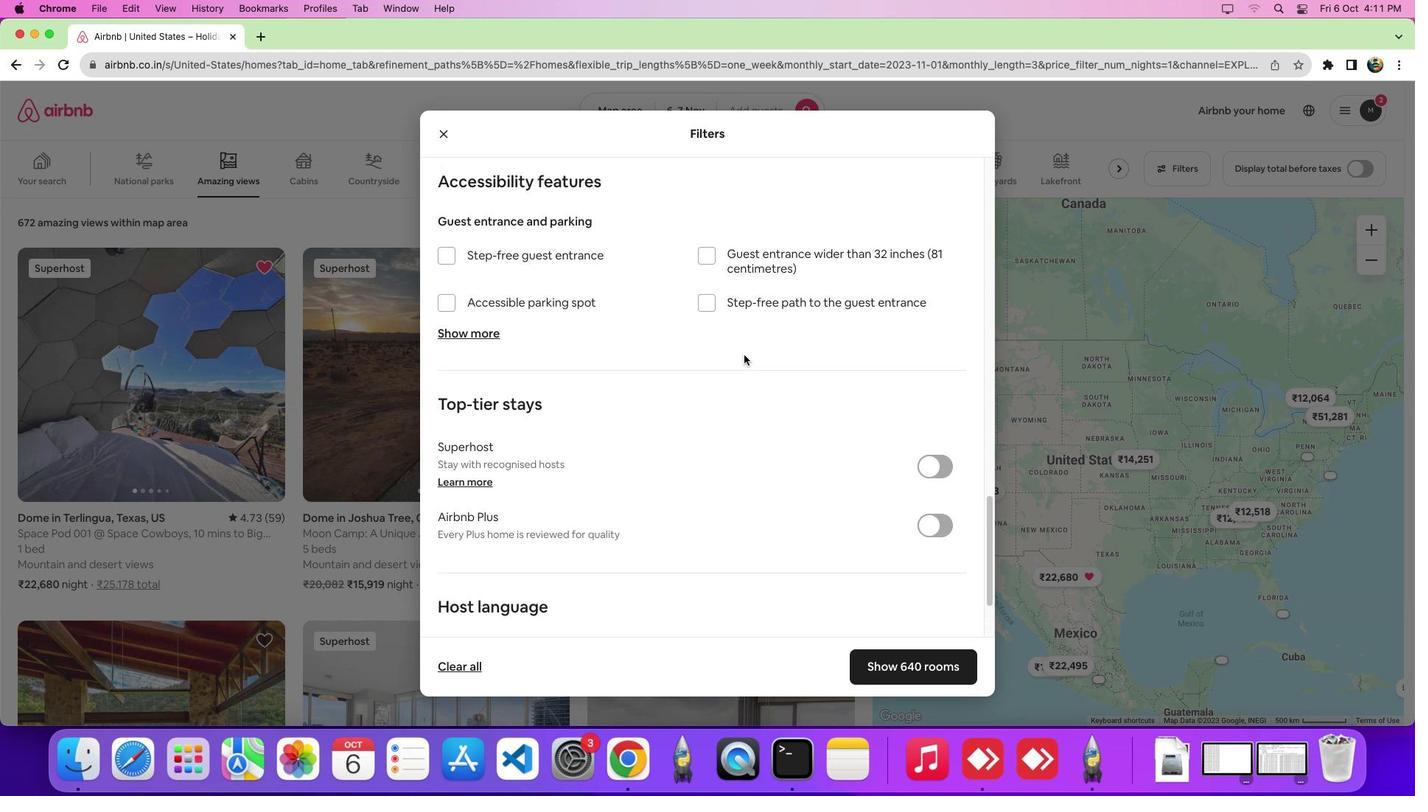 
Action: Mouse scrolled (744, 355) with delta (0, 2)
Screenshot: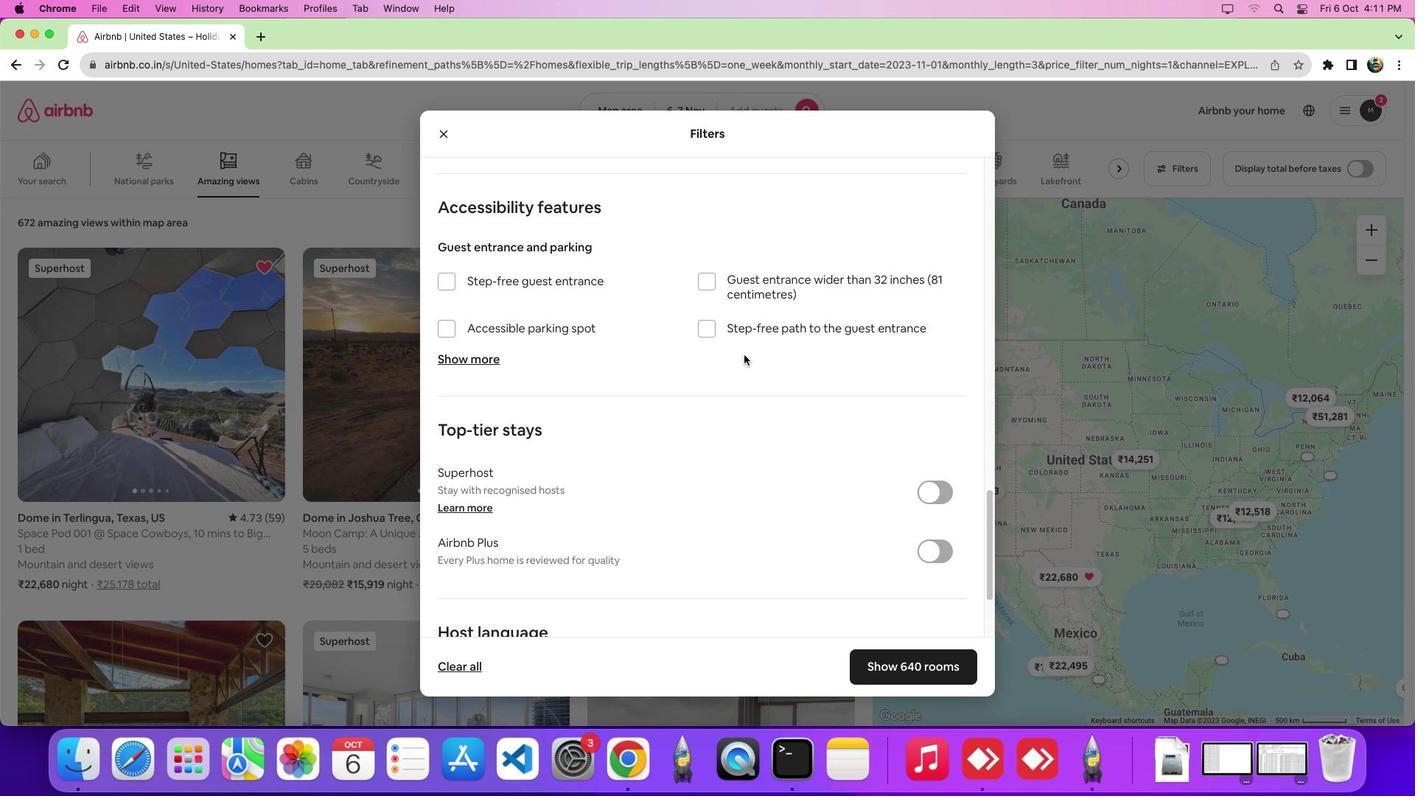 
Action: Mouse moved to (450, 335)
Screenshot: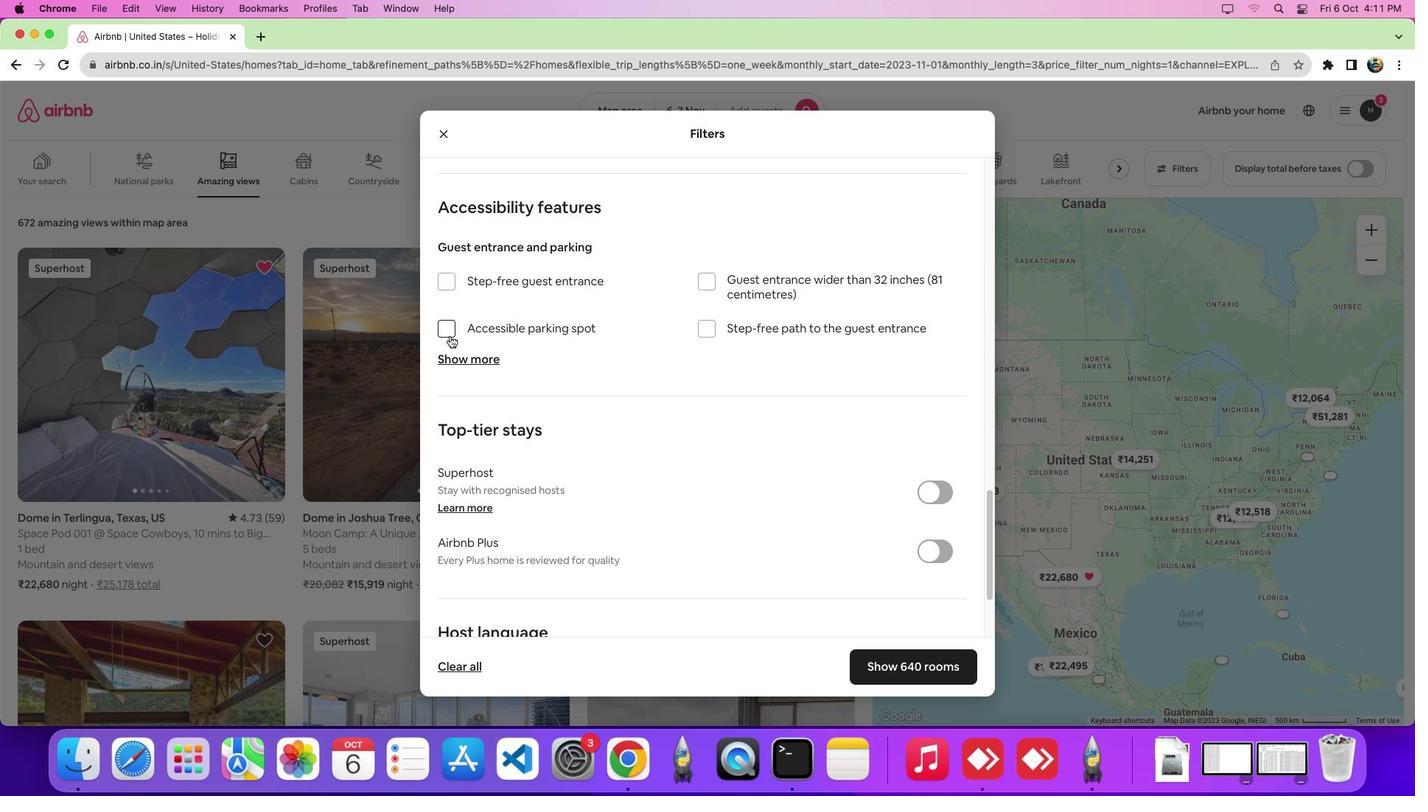 
Action: Mouse pressed left at (450, 335)
Screenshot: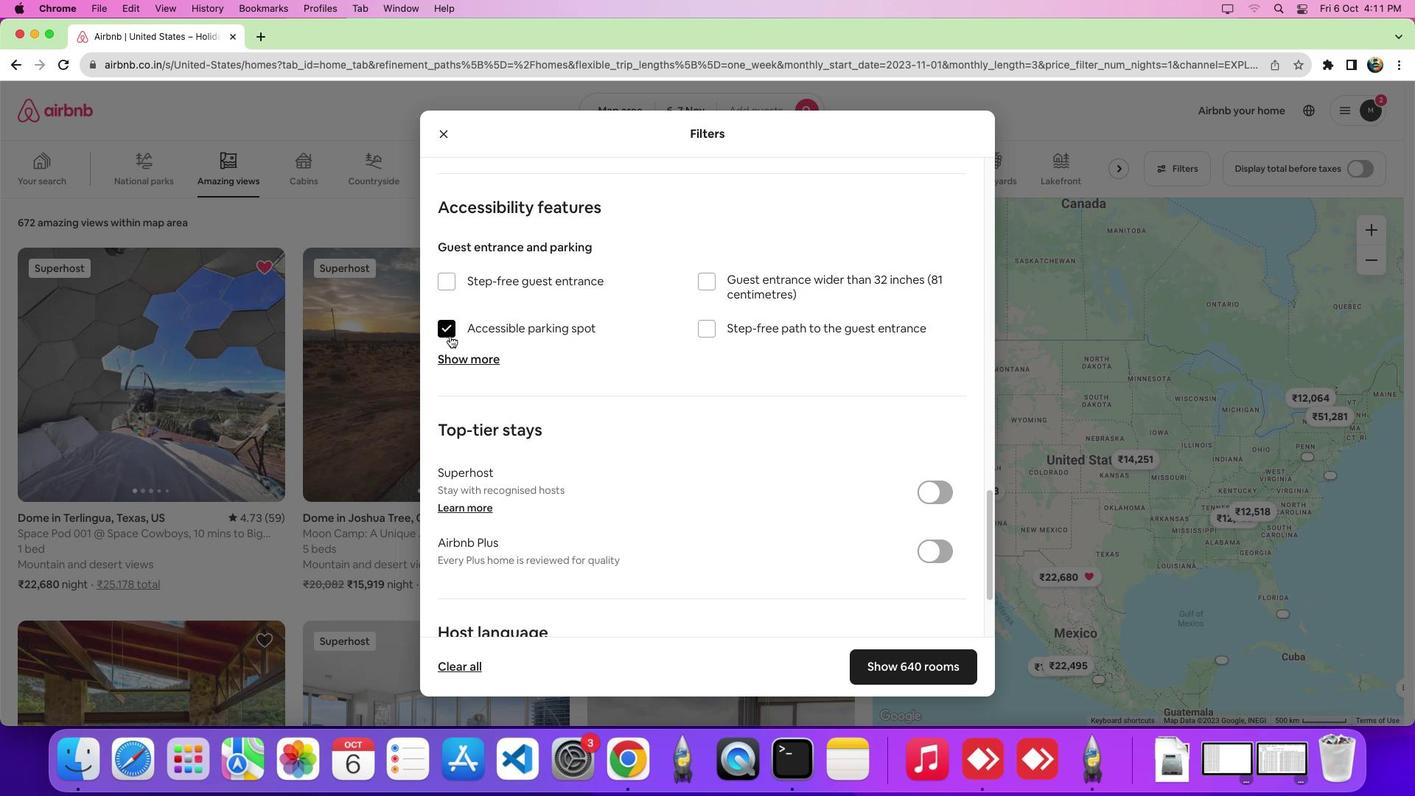 
Action: Mouse moved to (932, 661)
Screenshot: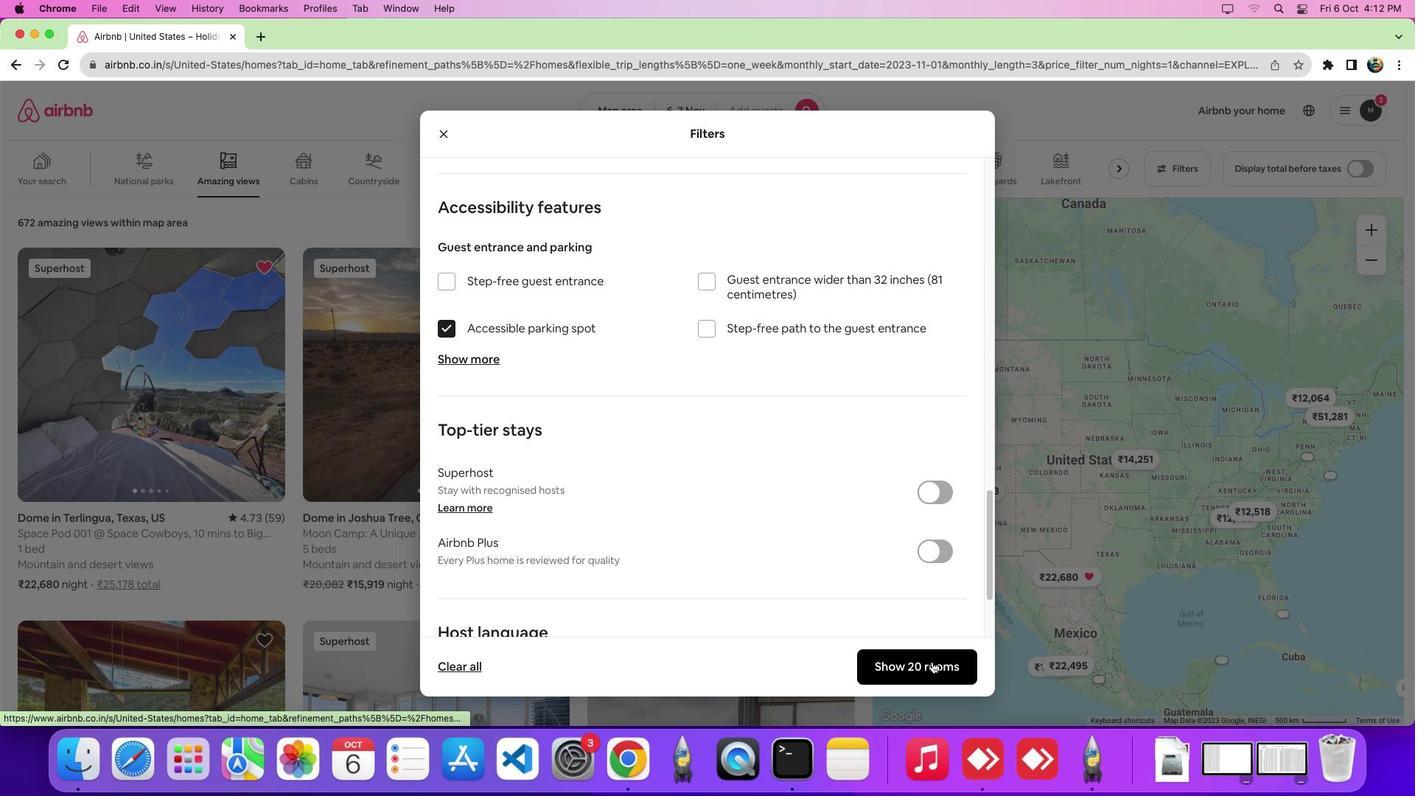 
Action: Mouse pressed left at (932, 661)
Screenshot: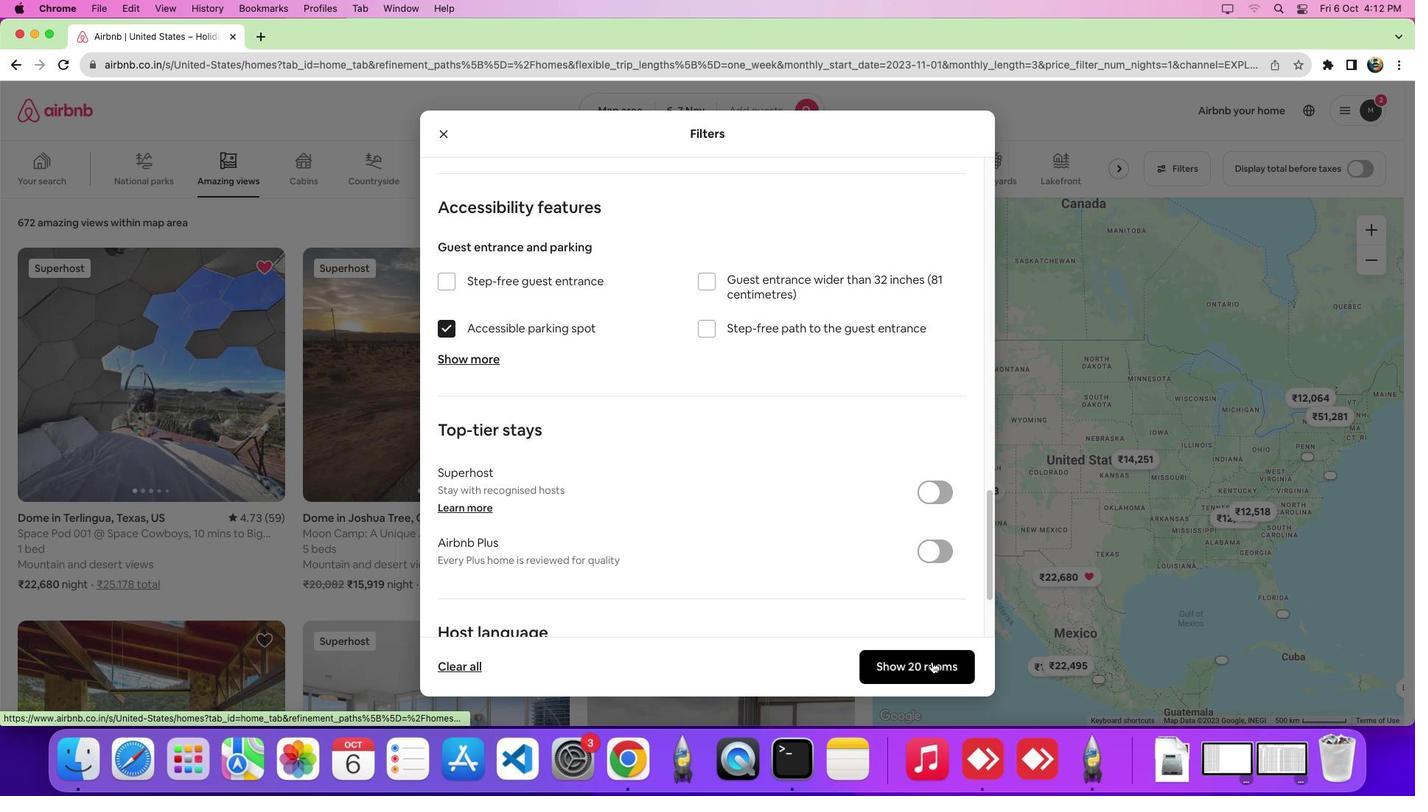 
Action: Mouse moved to (880, 535)
Screenshot: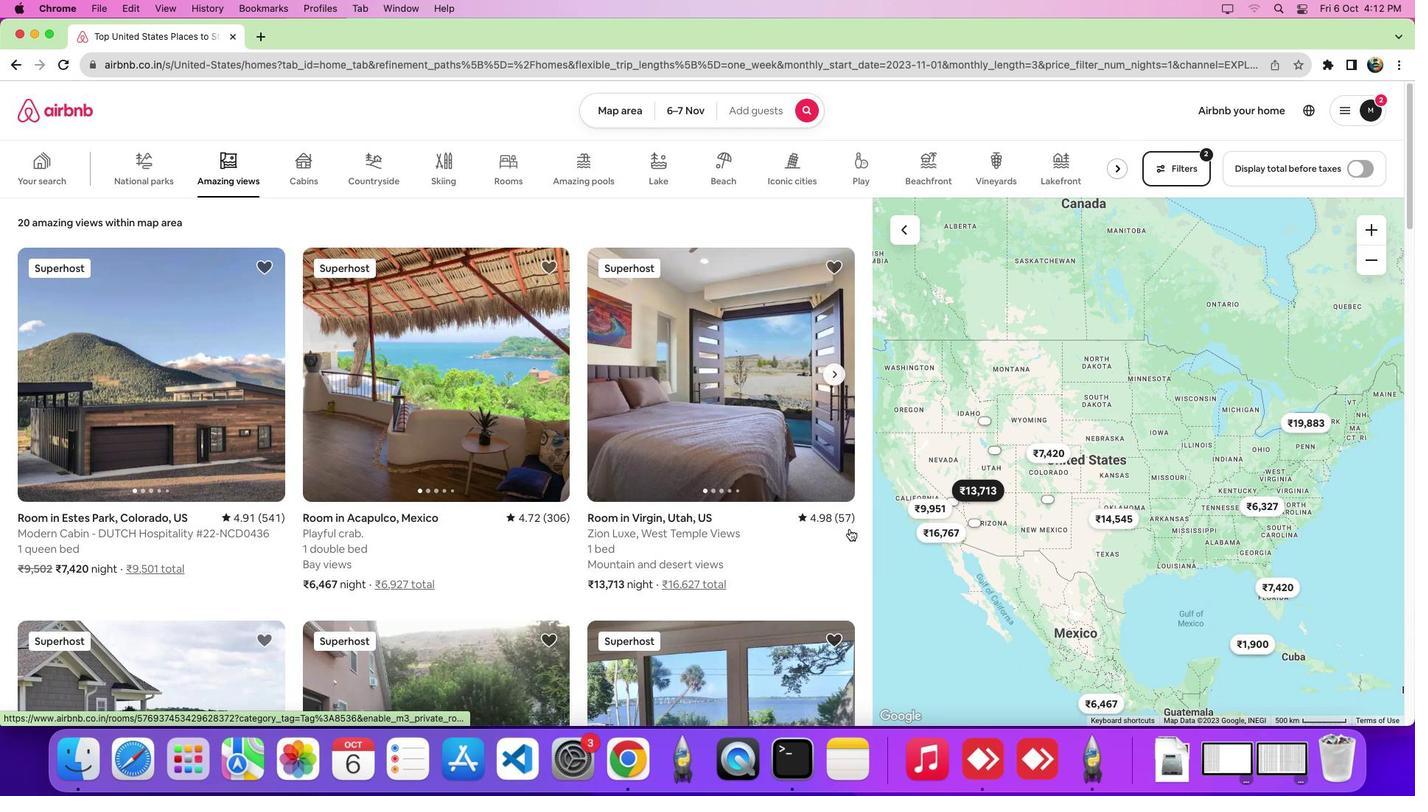 
